 Task: Look for space in Dome, Ghana from 2nd June, 2023 to 15th June, 2023 for 2 adults and 1 pet in price range Rs.10000 to Rs.15000. Place can be entire place with 1  bedroom having 1 bed and 1 bathroom. Property type can be house, flat, guest house, hotel. Booking option can be shelf check-in. Required host language is English.
Action: Mouse moved to (511, 63)
Screenshot: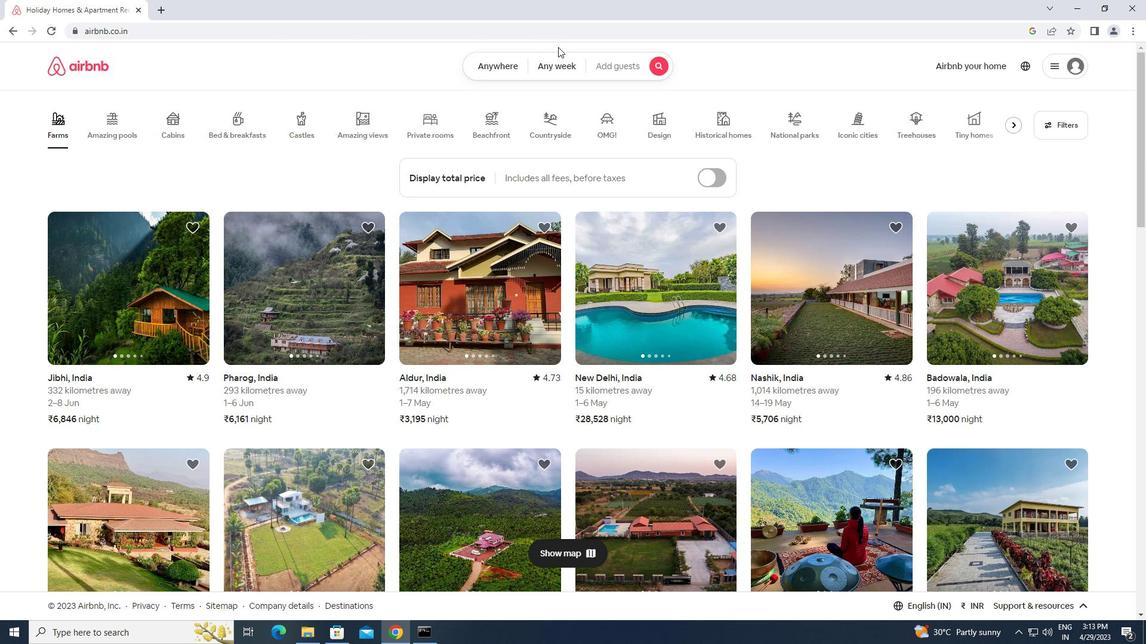 
Action: Mouse pressed left at (511, 63)
Screenshot: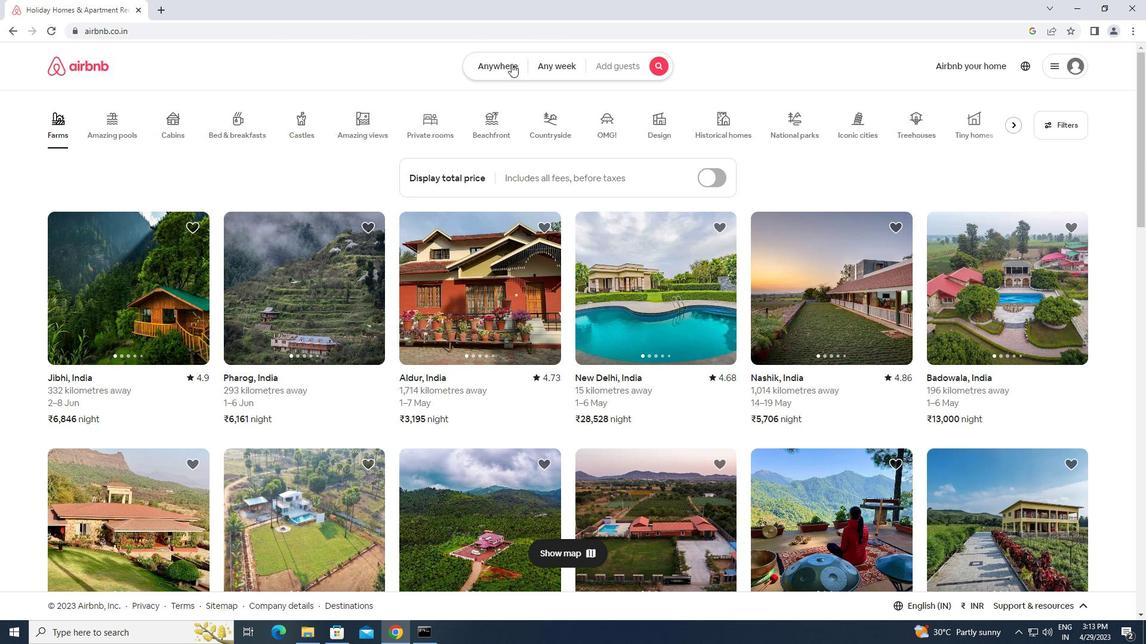 
Action: Mouse moved to (377, 105)
Screenshot: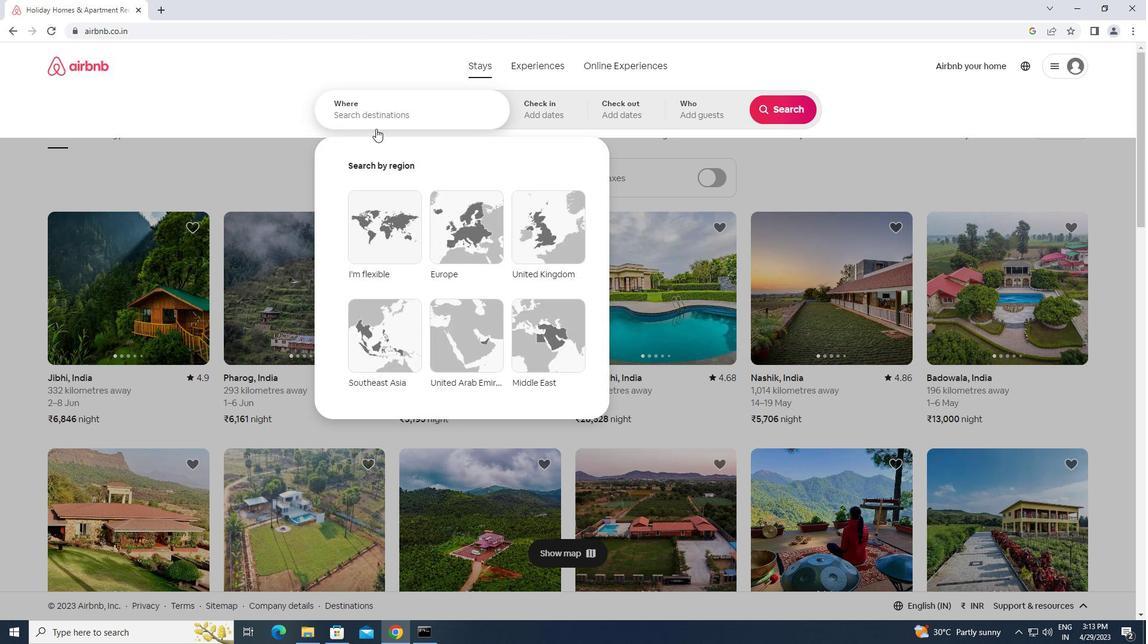 
Action: Mouse pressed left at (377, 105)
Screenshot: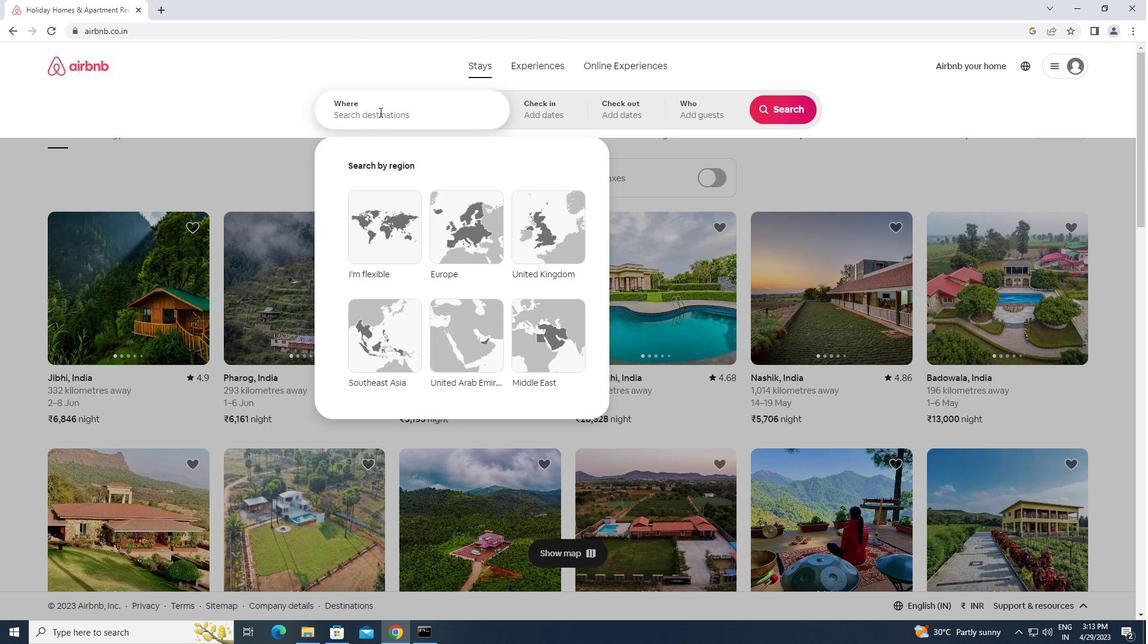 
Action: Key pressed d<Key.caps_lock>ome,<Key.space><Key.caps_lock>g<Key.caps_lock>hana
Screenshot: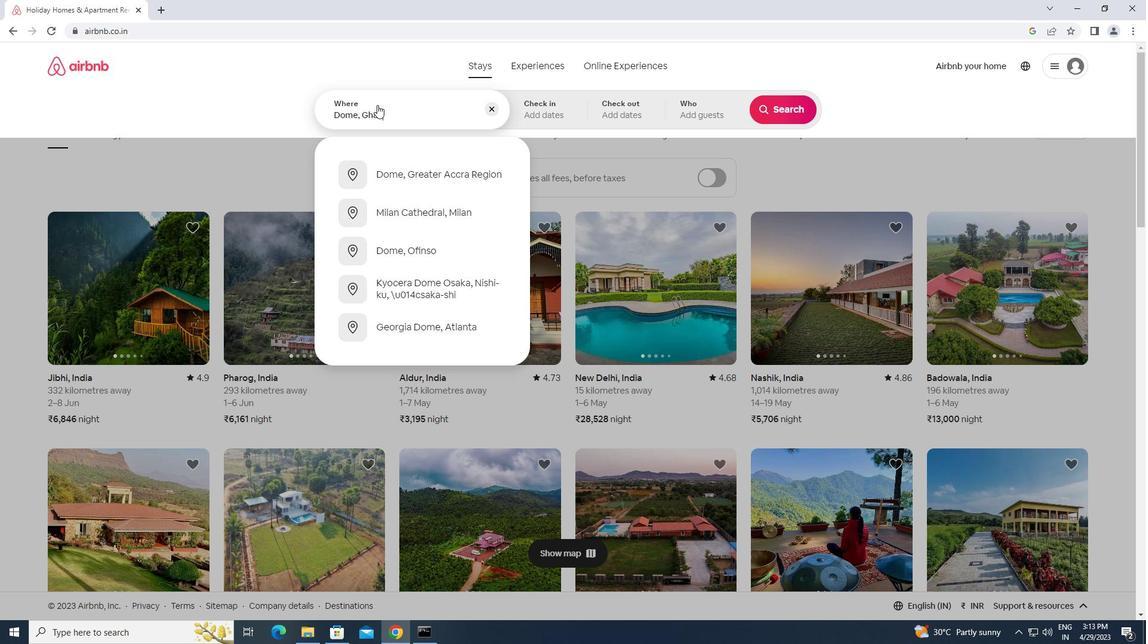 
Action: Mouse moved to (725, 101)
Screenshot: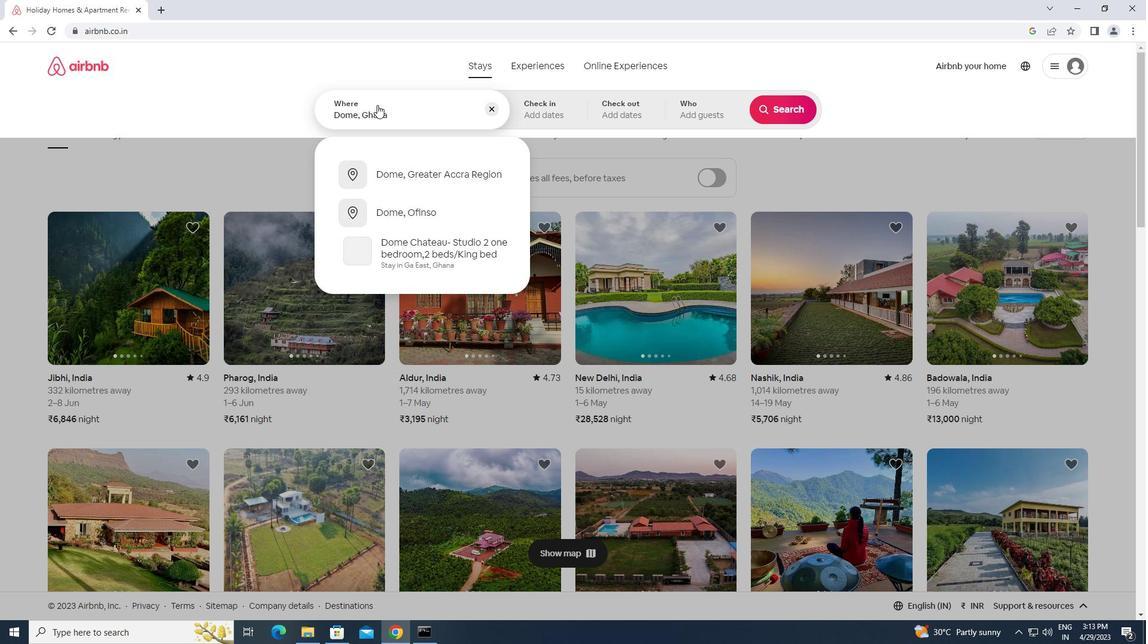 
Action: Key pressed <Key.enter>
Screenshot: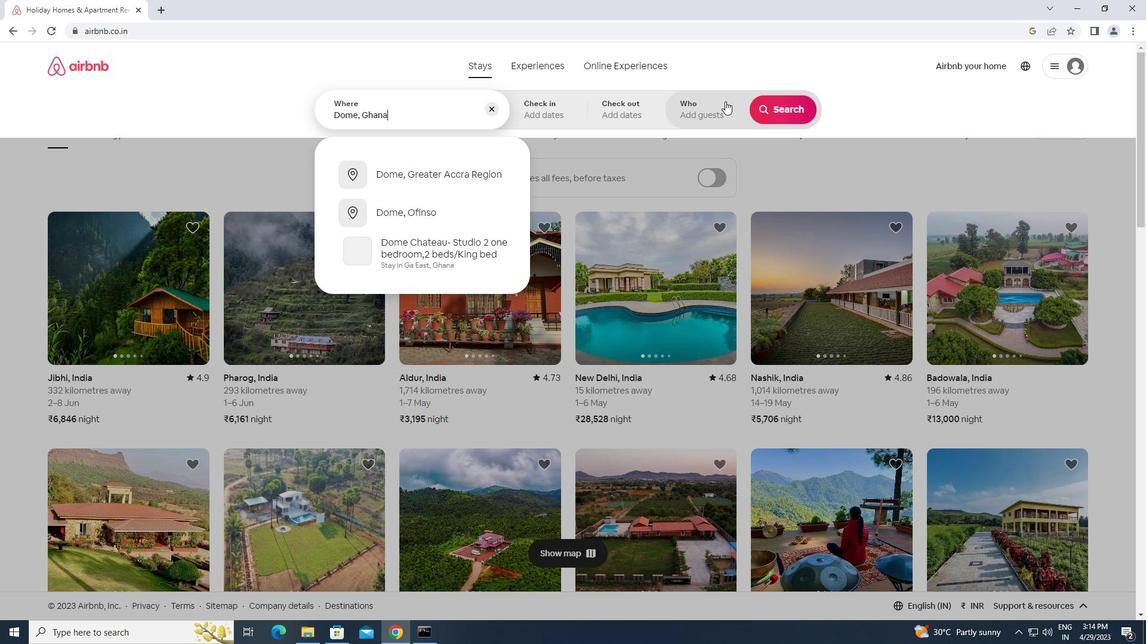 
Action: Mouse moved to (778, 210)
Screenshot: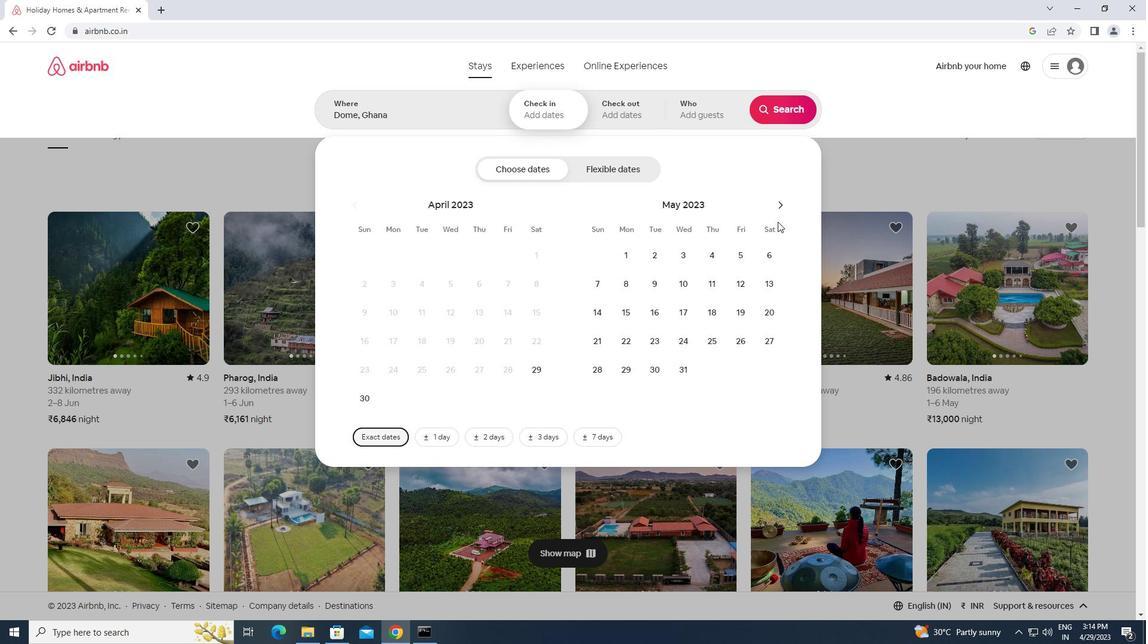 
Action: Mouse pressed left at (778, 210)
Screenshot: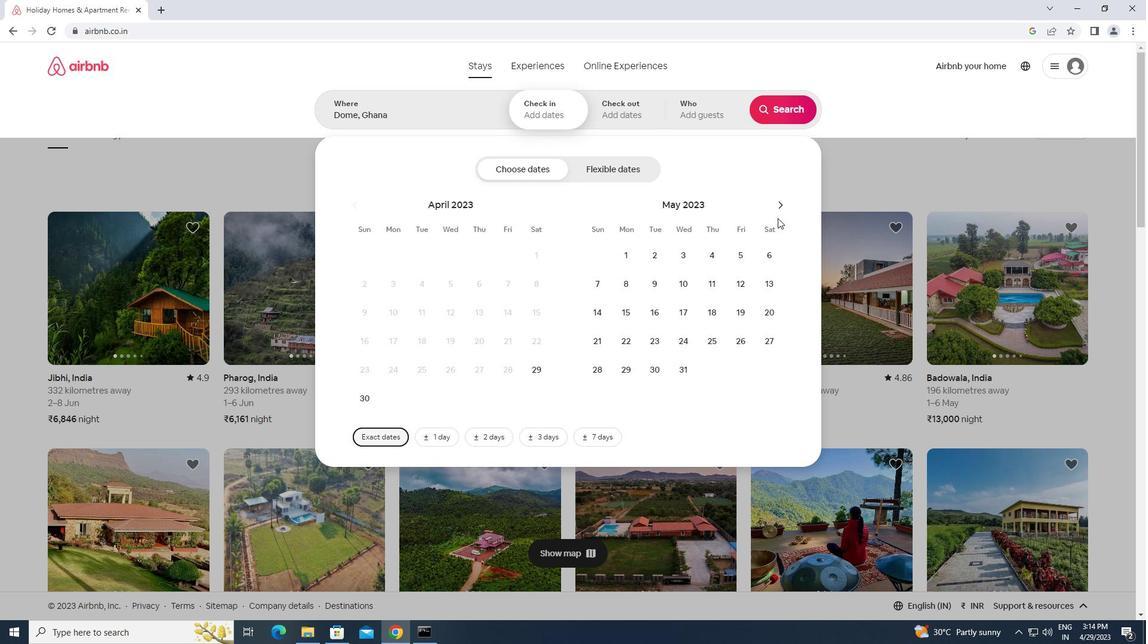 
Action: Mouse moved to (737, 258)
Screenshot: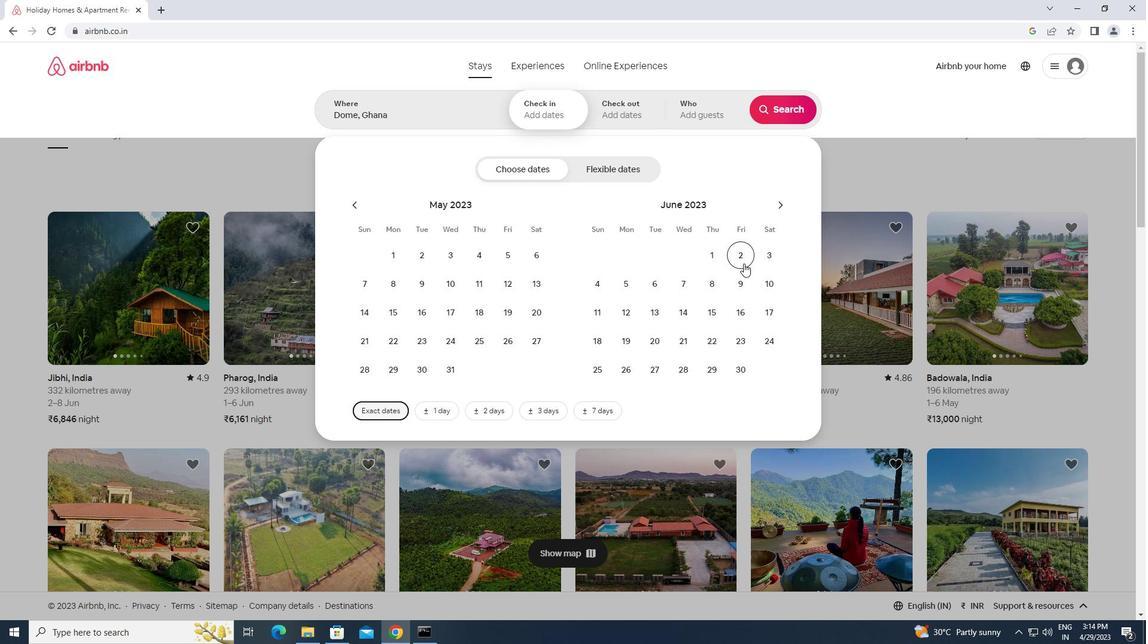 
Action: Mouse pressed left at (737, 258)
Screenshot: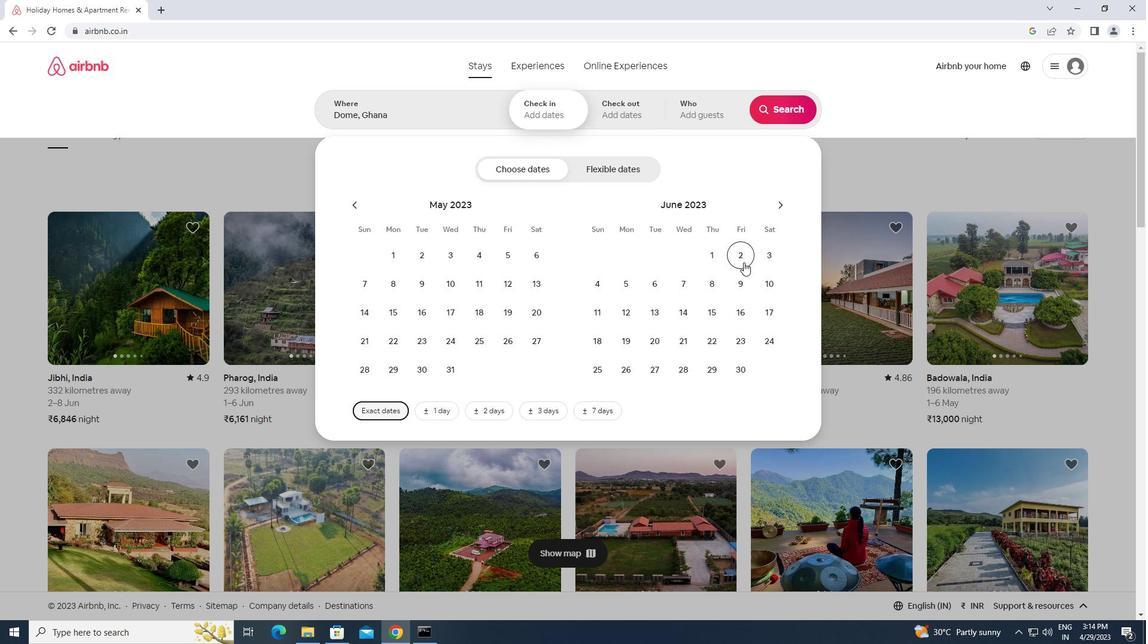 
Action: Mouse moved to (707, 308)
Screenshot: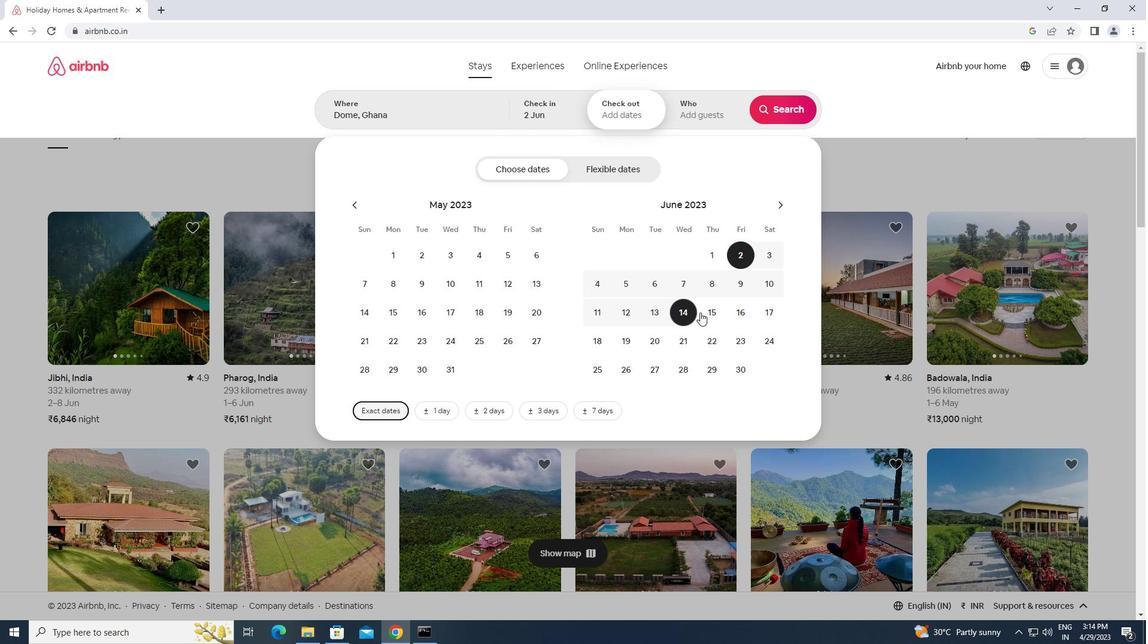 
Action: Mouse pressed left at (707, 308)
Screenshot: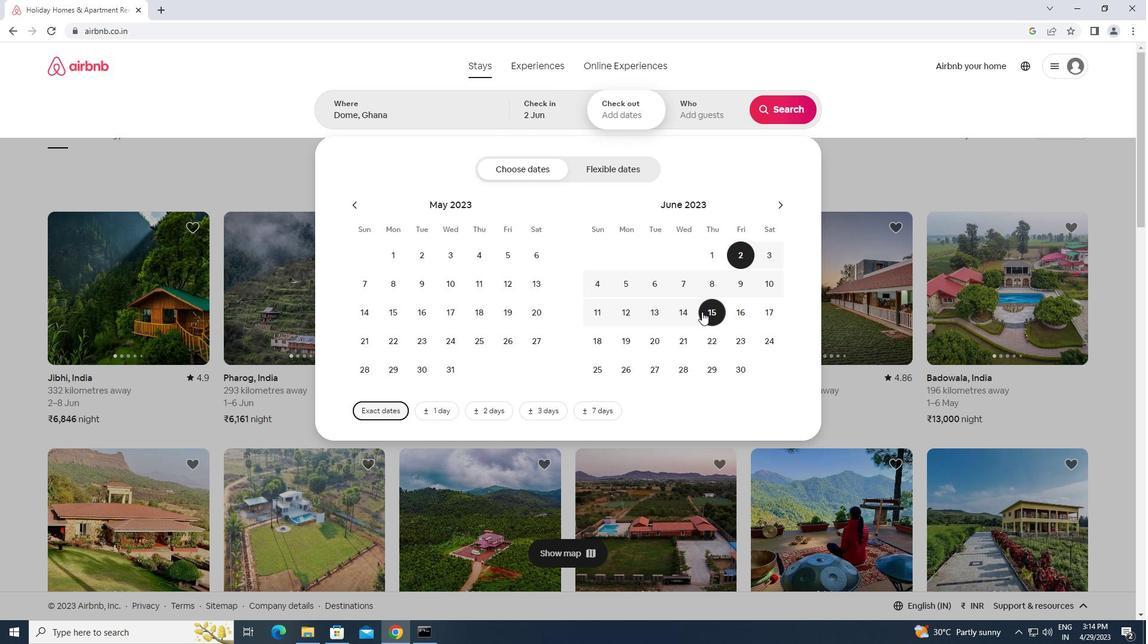 
Action: Mouse moved to (707, 111)
Screenshot: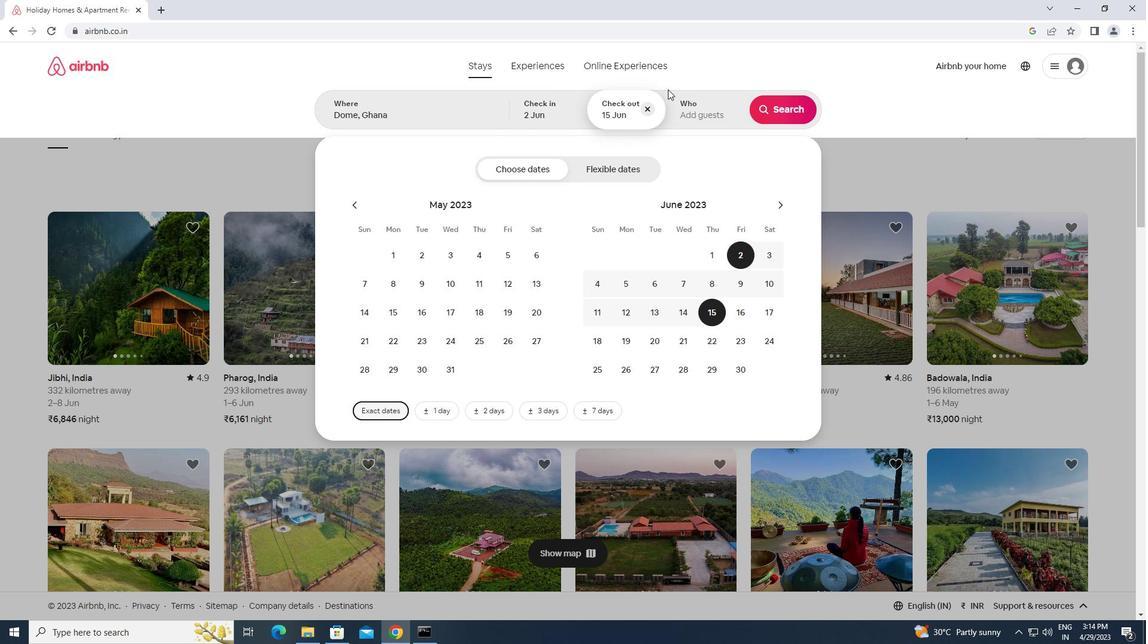 
Action: Mouse pressed left at (707, 111)
Screenshot: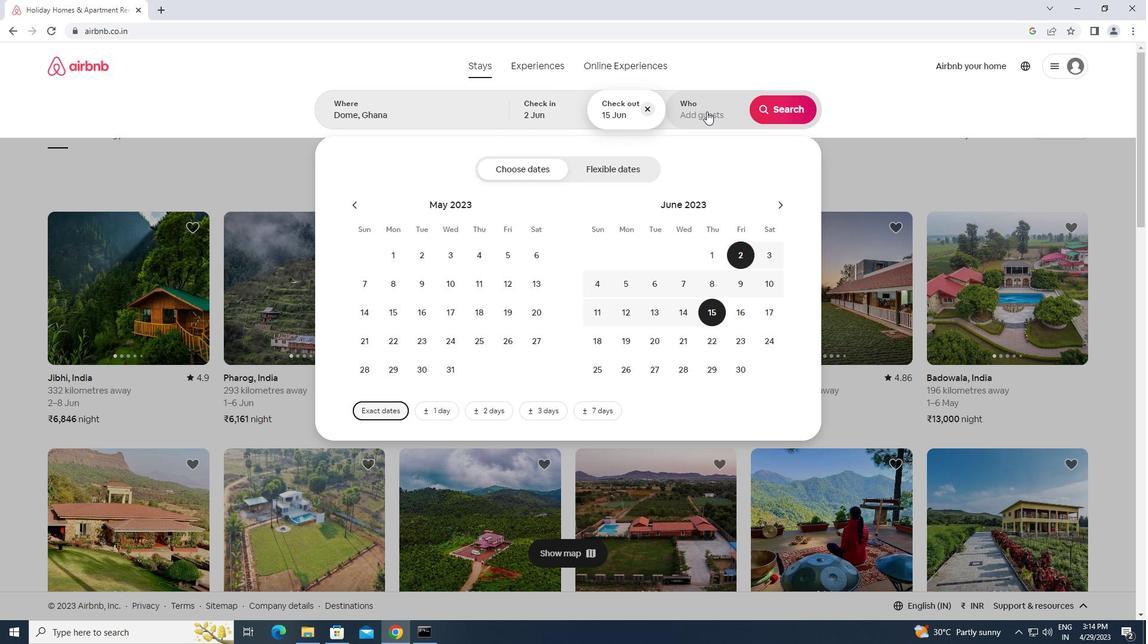 
Action: Mouse moved to (791, 179)
Screenshot: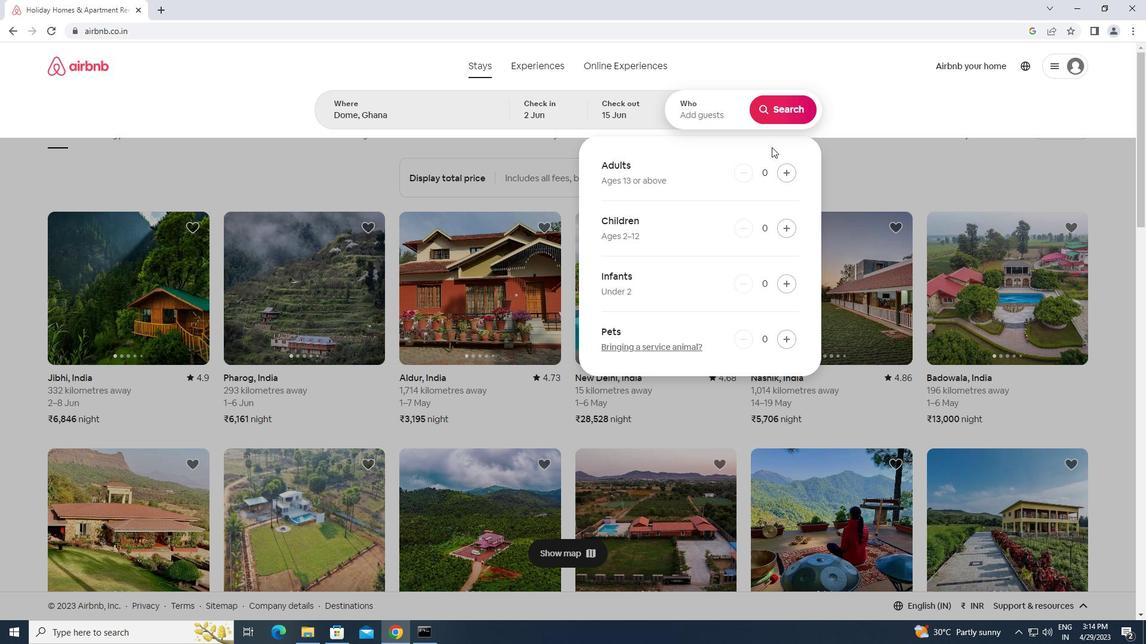
Action: Mouse pressed left at (791, 179)
Screenshot: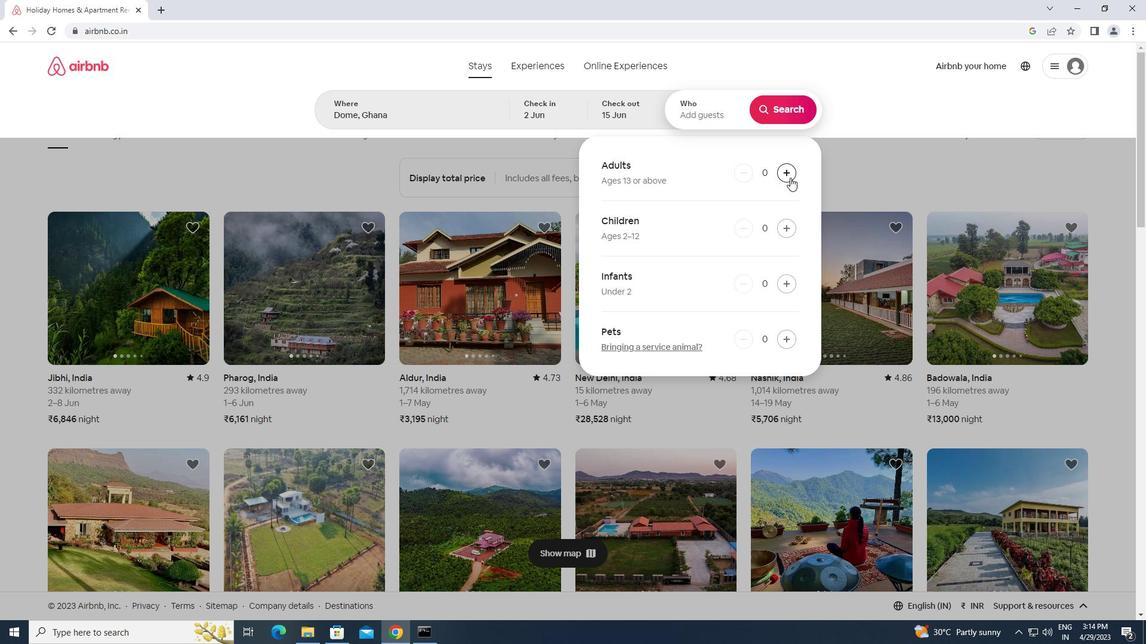 
Action: Mouse moved to (791, 178)
Screenshot: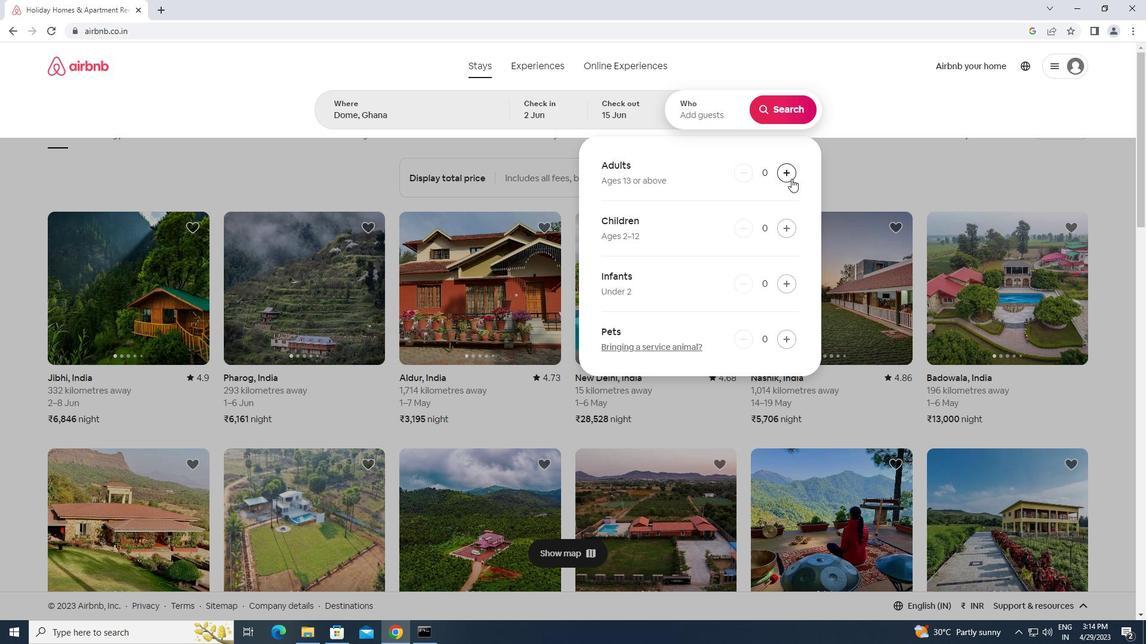 
Action: Mouse pressed left at (791, 178)
Screenshot: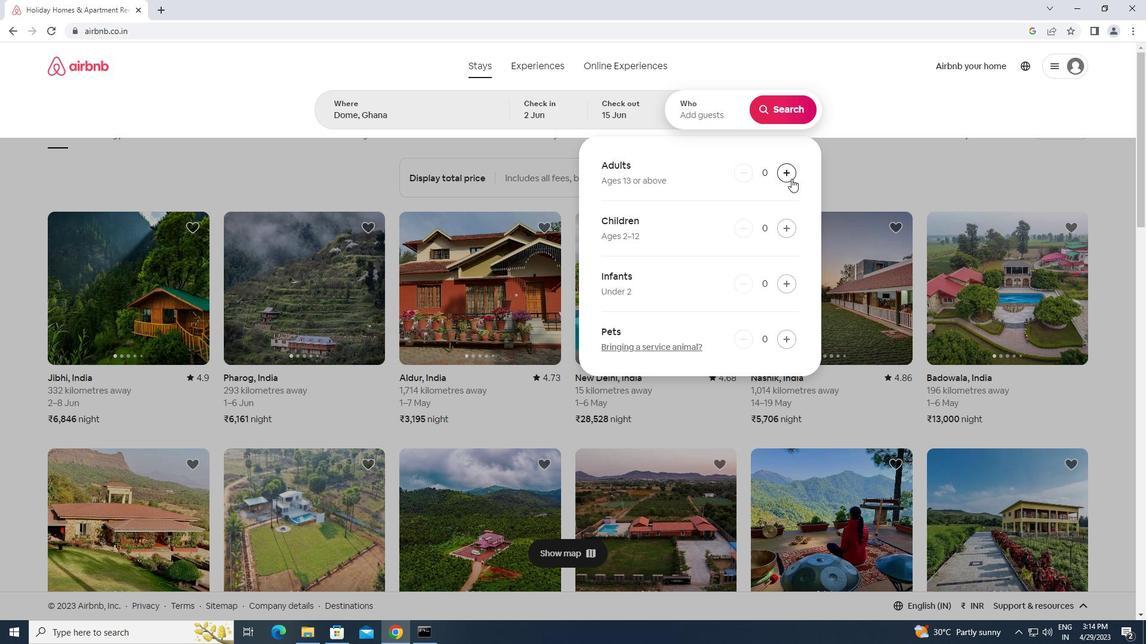 
Action: Mouse moved to (774, 118)
Screenshot: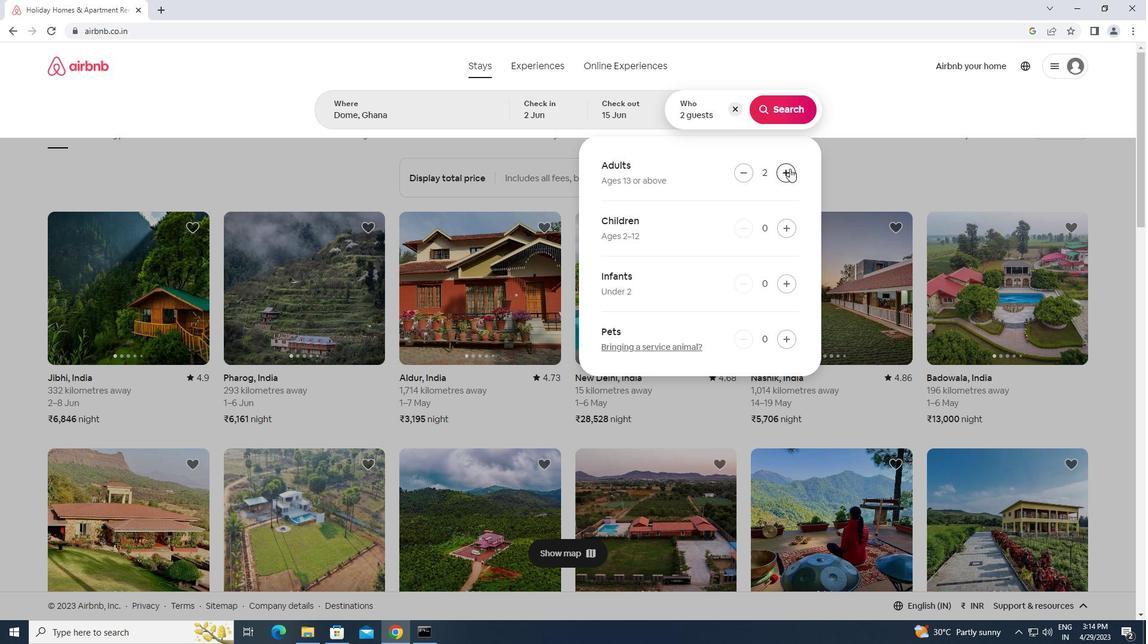
Action: Mouse pressed left at (774, 118)
Screenshot: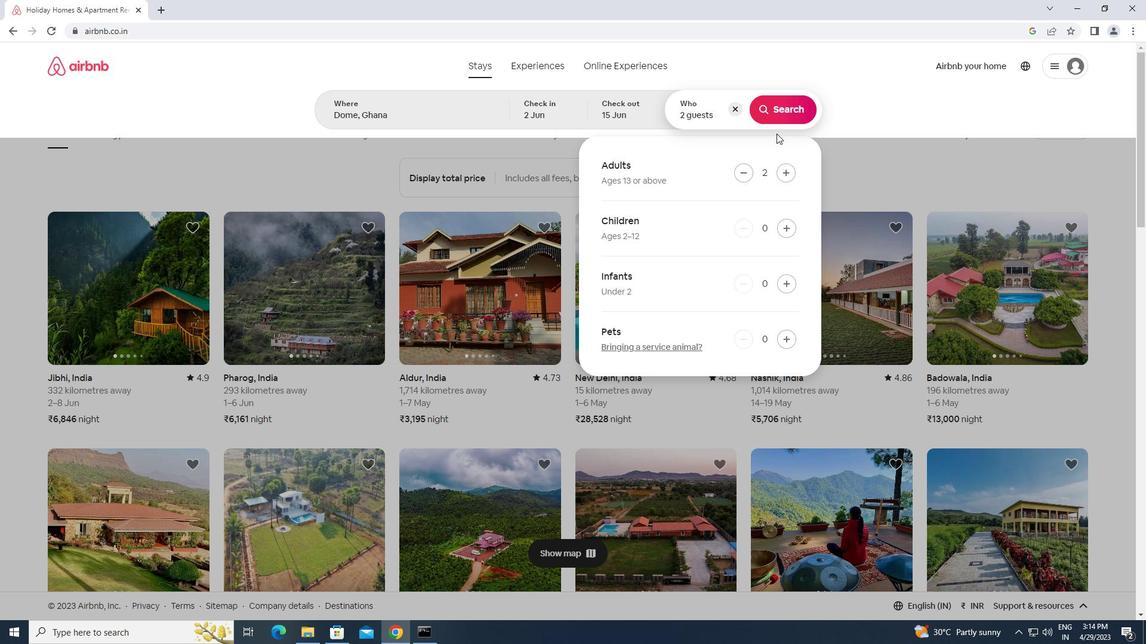 
Action: Mouse moved to (1096, 111)
Screenshot: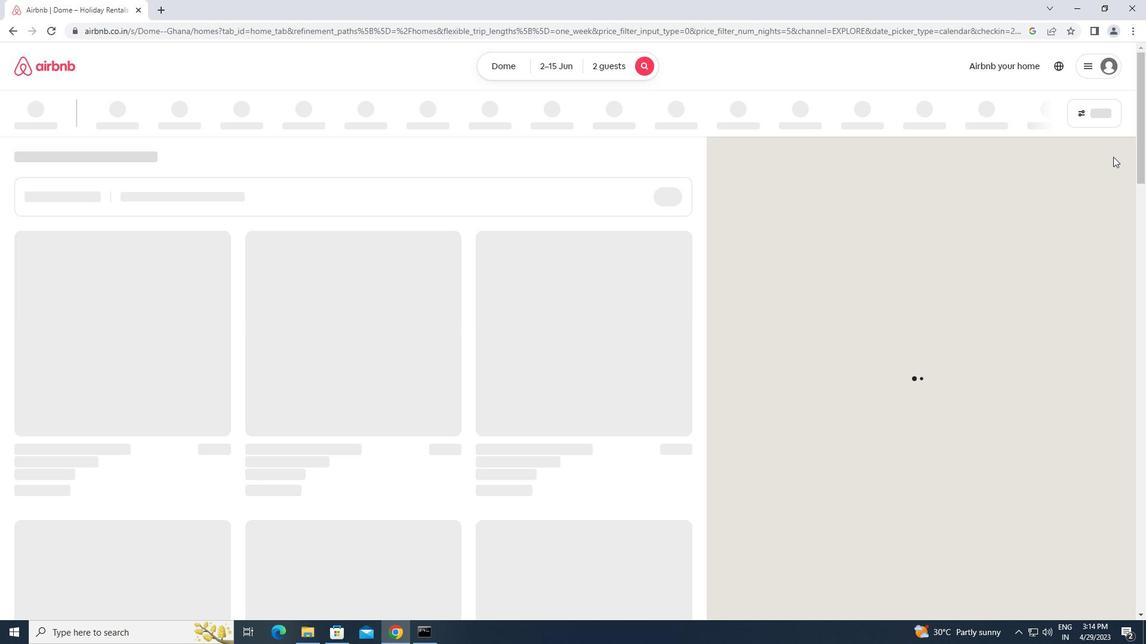 
Action: Mouse pressed left at (1096, 111)
Screenshot: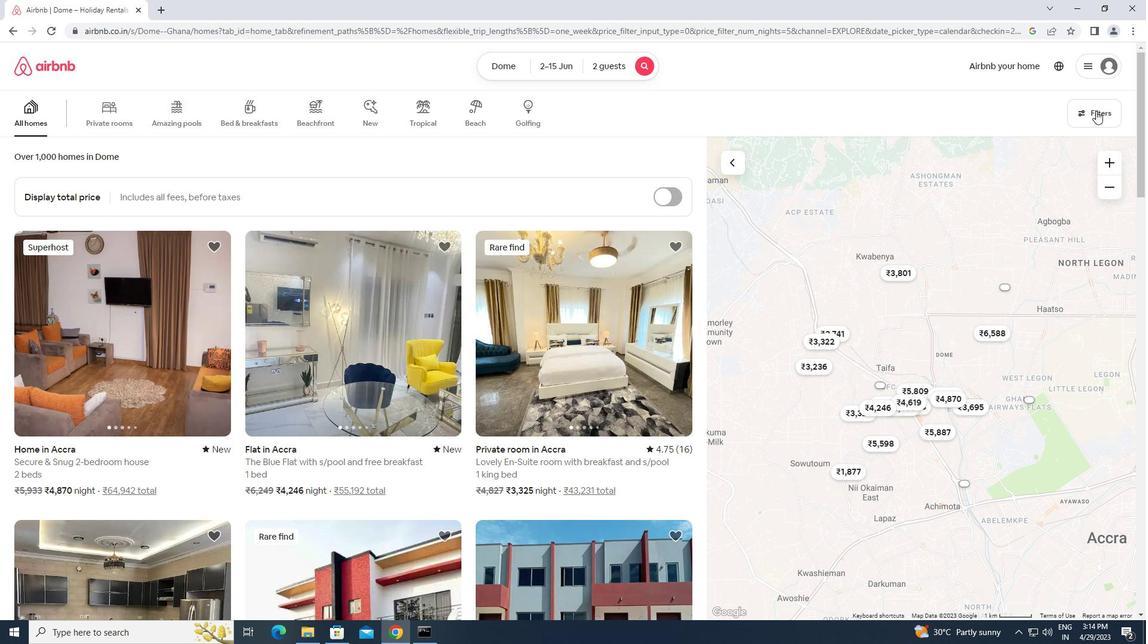 
Action: Mouse moved to (431, 259)
Screenshot: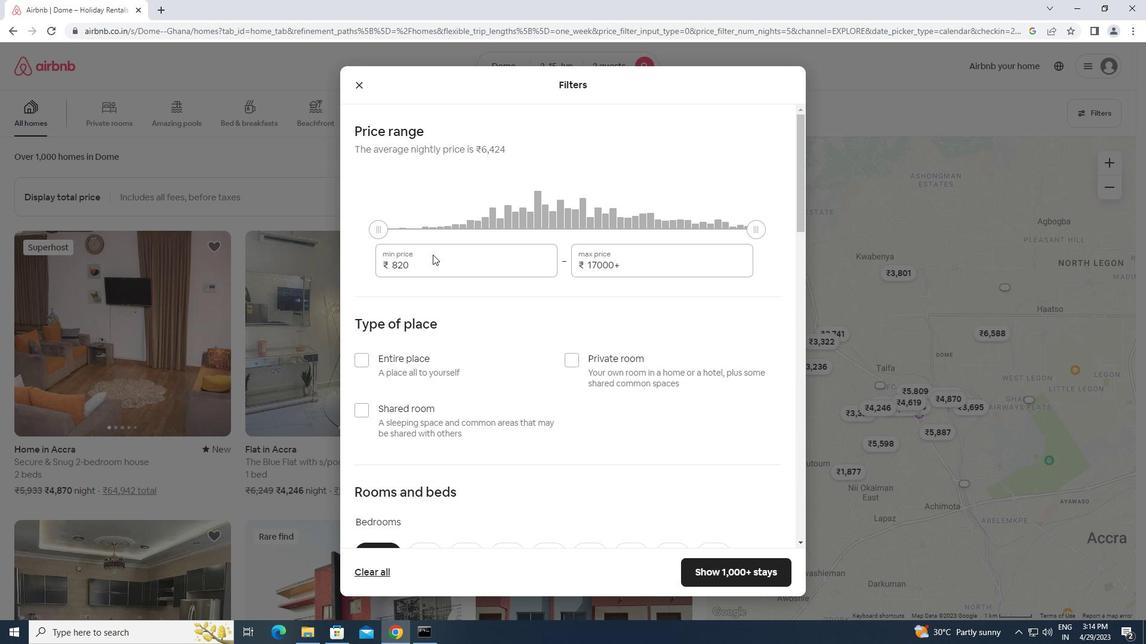 
Action: Mouse pressed left at (431, 259)
Screenshot: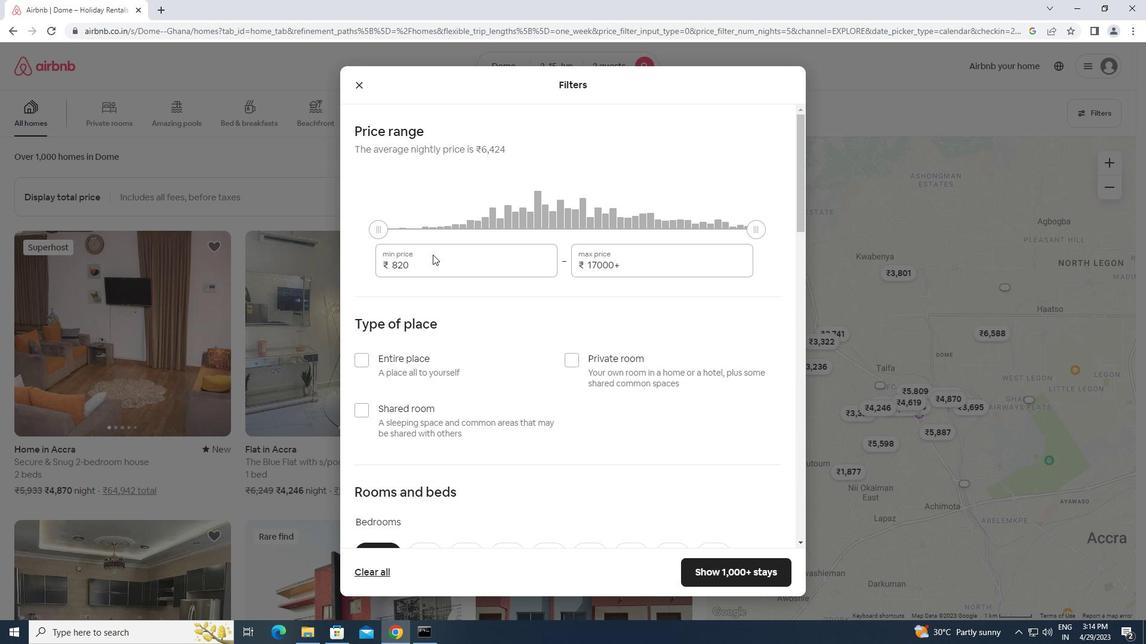 
Action: Mouse moved to (424, 264)
Screenshot: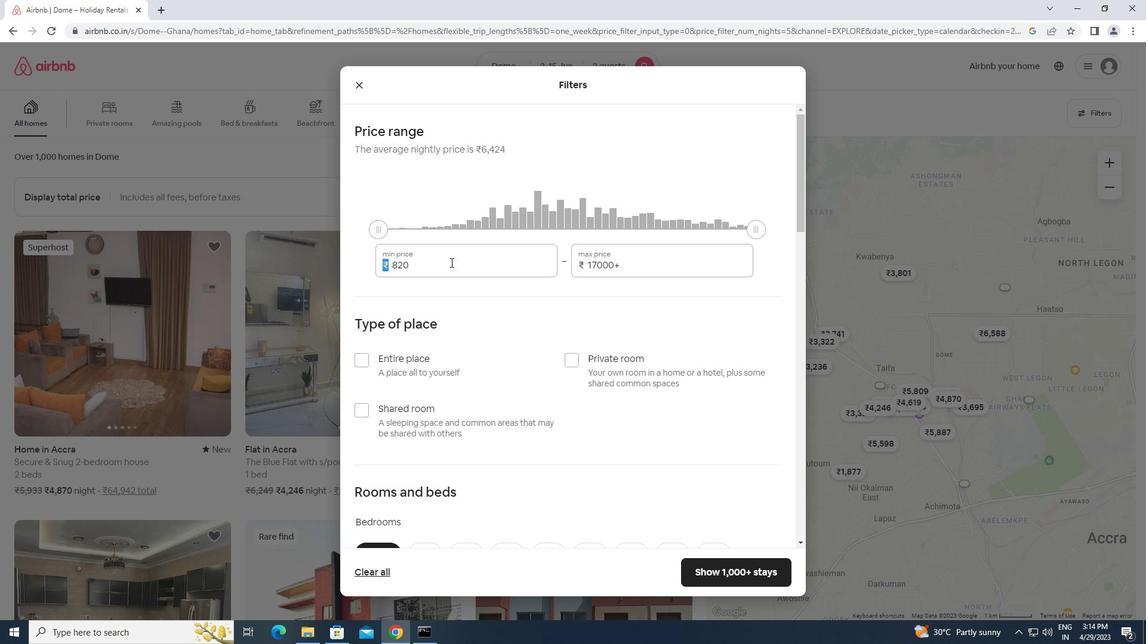 
Action: Mouse pressed left at (424, 264)
Screenshot: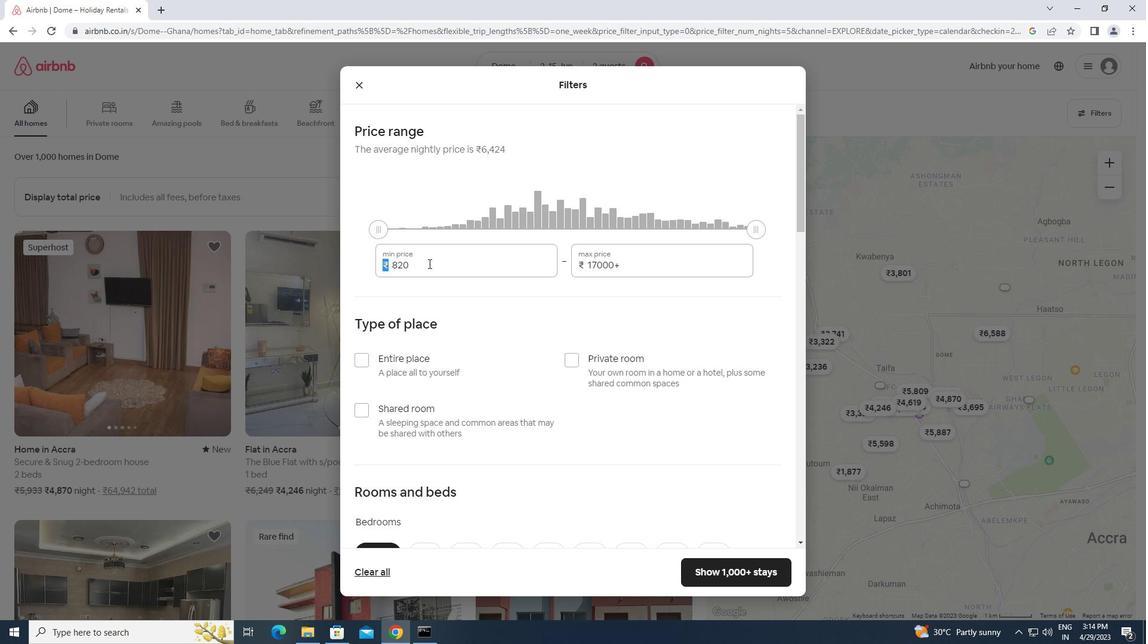 
Action: Mouse moved to (374, 272)
Screenshot: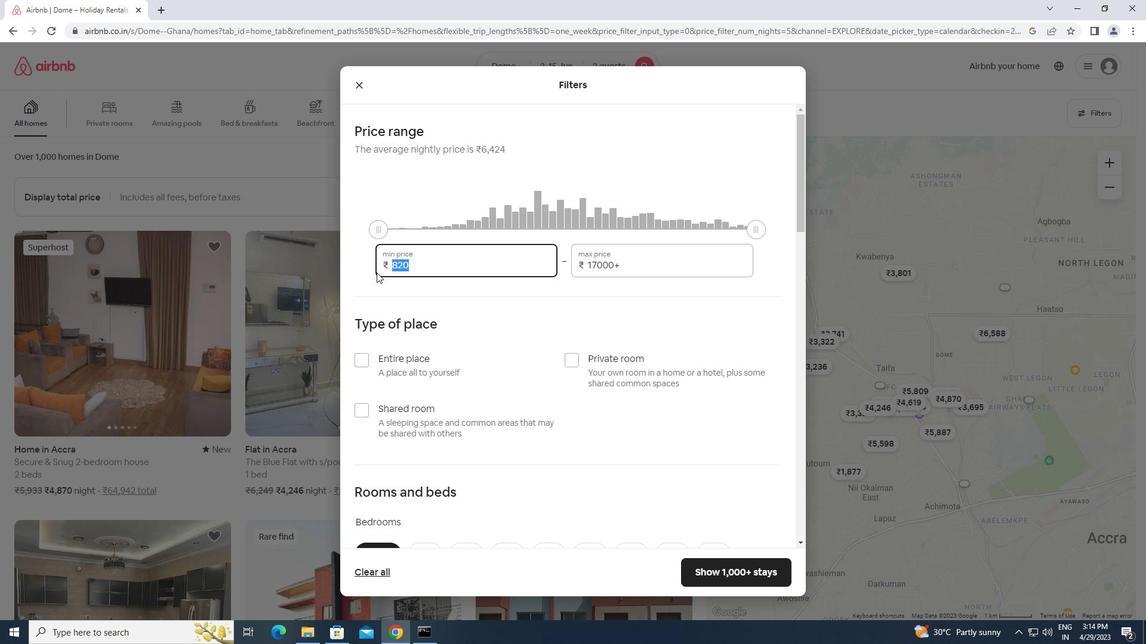 
Action: Key pressed 10000<Key.tab><Key.backspace><Key.backspace><Key.backspace><Key.backspace><Key.backspace><Key.backspace><Key.backspace><Key.backspace><Key.backspace><Key.backspace><Key.backspace><Key.backspace><Key.backspace><Key.backspace><Key.backspace><Key.backspace><Key.backspace><Key.backspace><Key.backspace><Key.backspace><Key.backspace><Key.backspace><Key.backspace><Key.backspace><Key.backspace><Key.backspace><Key.backspace><Key.backspace><Key.backspace><Key.backspace><Key.backspace><Key.backspace><Key.backspace>15000
Screenshot: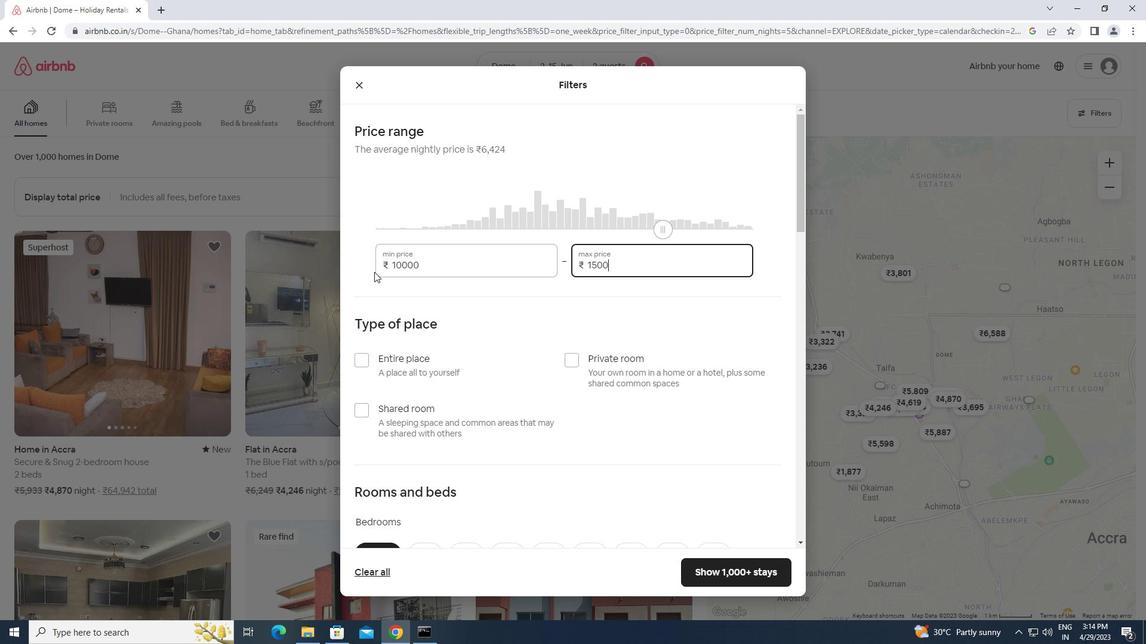 
Action: Mouse moved to (361, 360)
Screenshot: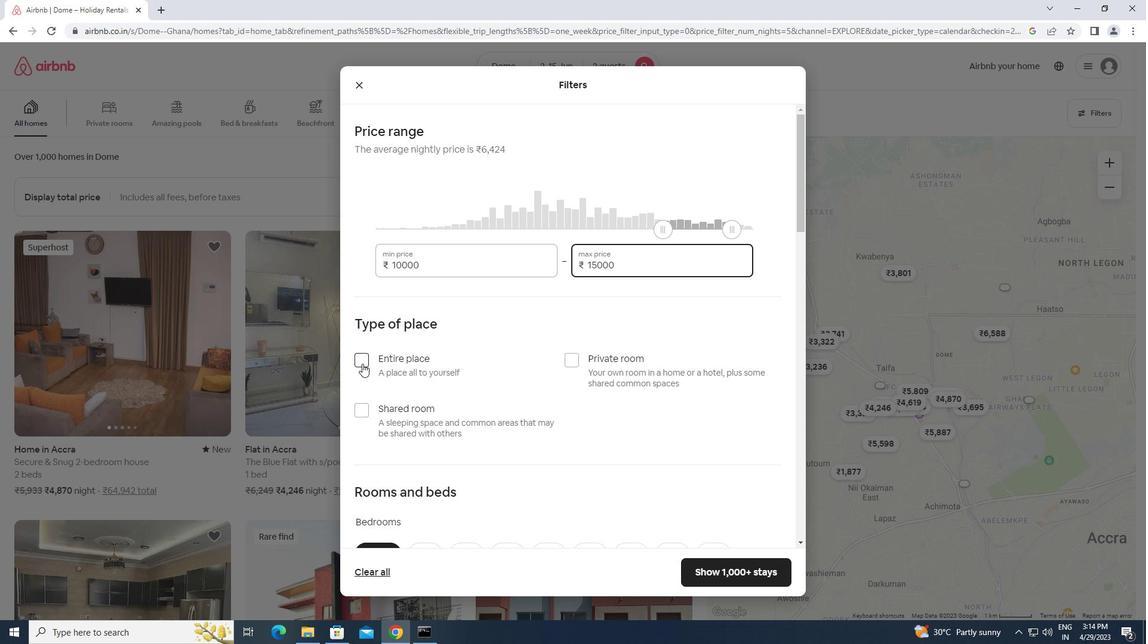 
Action: Mouse pressed left at (361, 360)
Screenshot: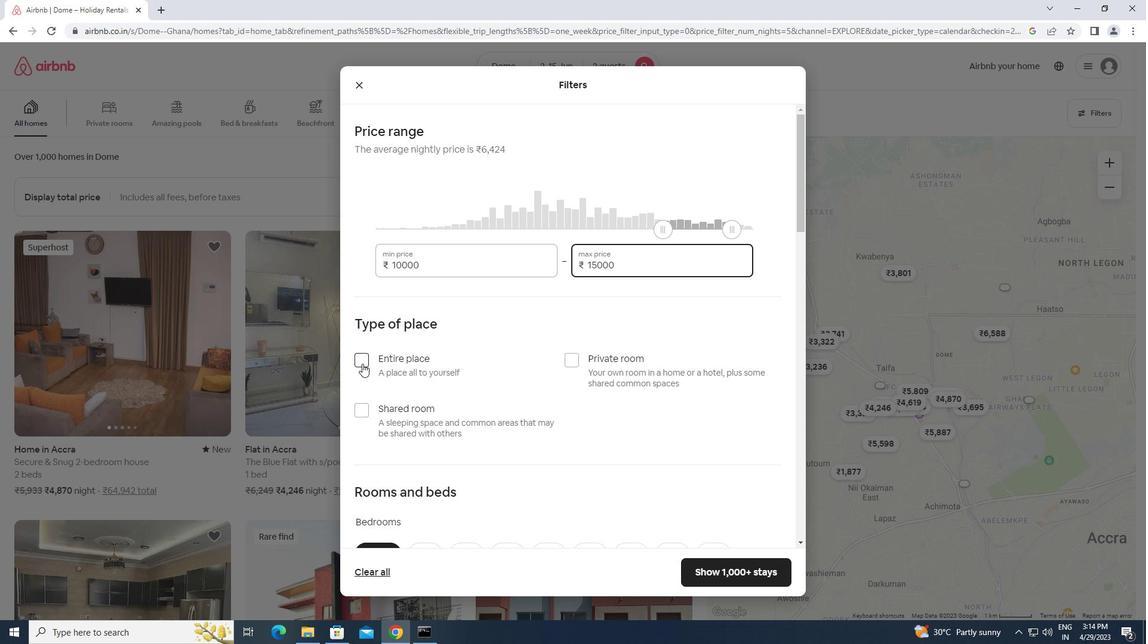 
Action: Mouse moved to (413, 374)
Screenshot: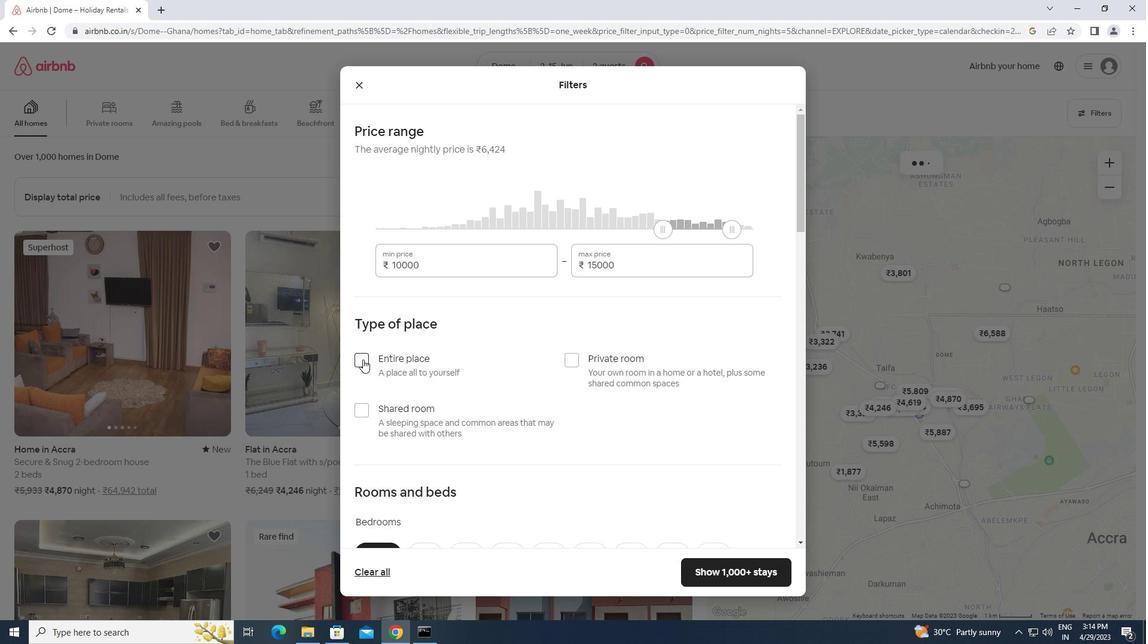 
Action: Mouse scrolled (413, 373) with delta (0, 0)
Screenshot: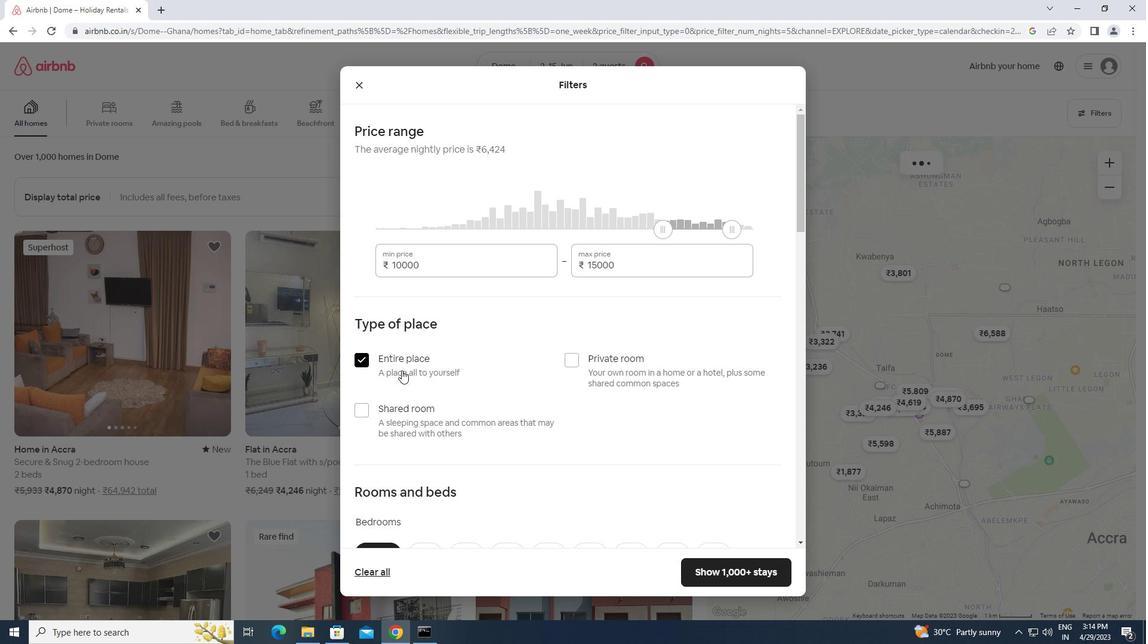 
Action: Mouse moved to (414, 374)
Screenshot: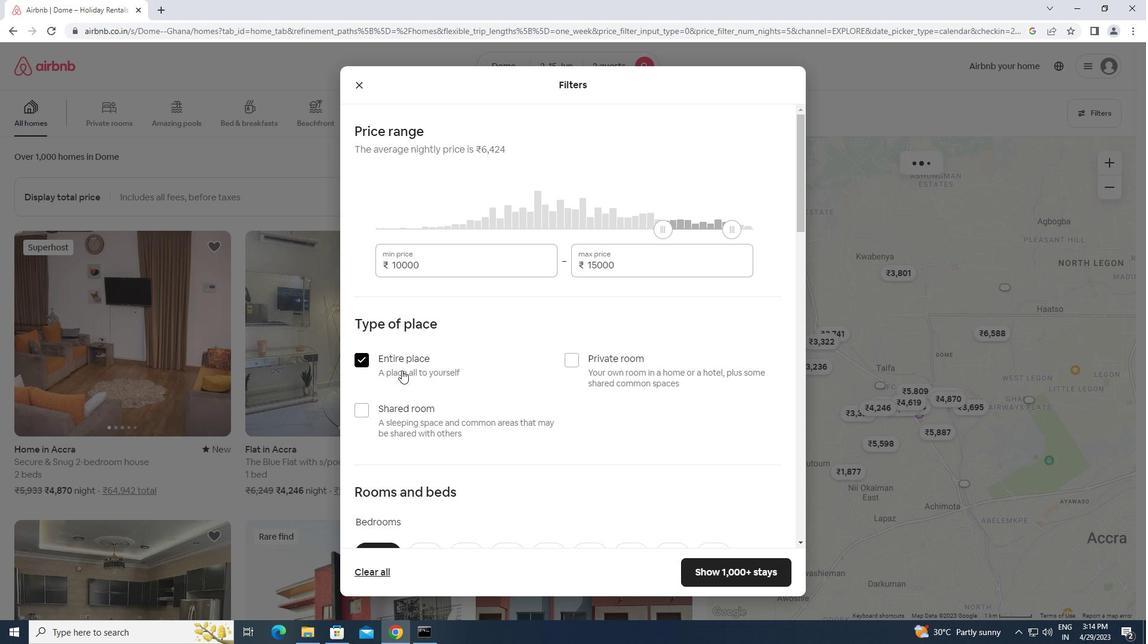 
Action: Mouse scrolled (414, 374) with delta (0, 0)
Screenshot: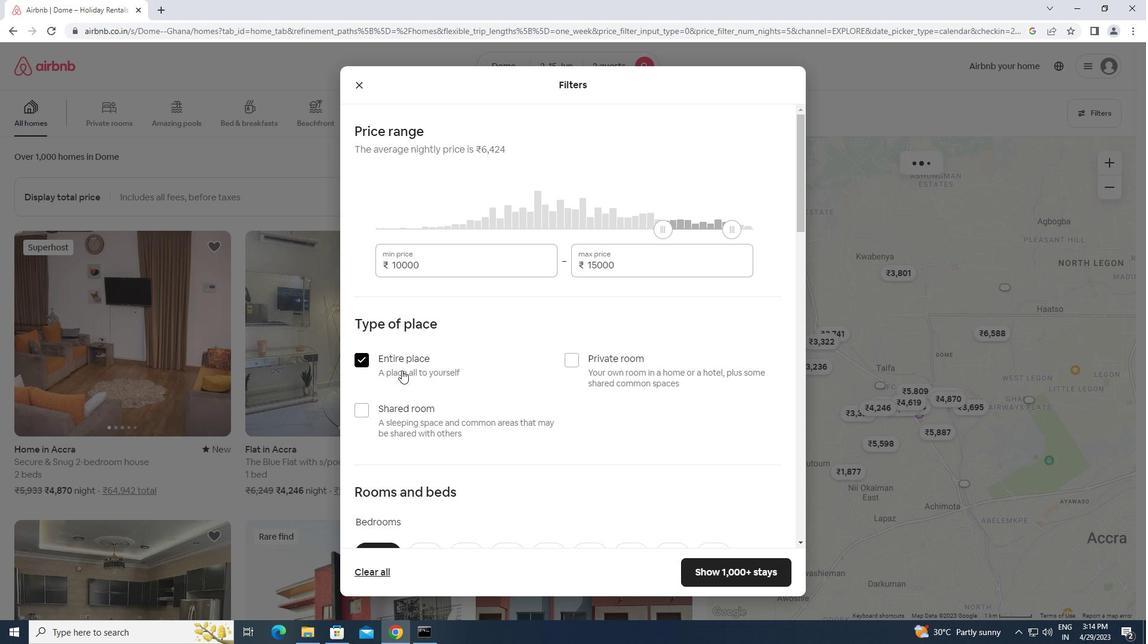 
Action: Mouse scrolled (414, 374) with delta (0, 0)
Screenshot: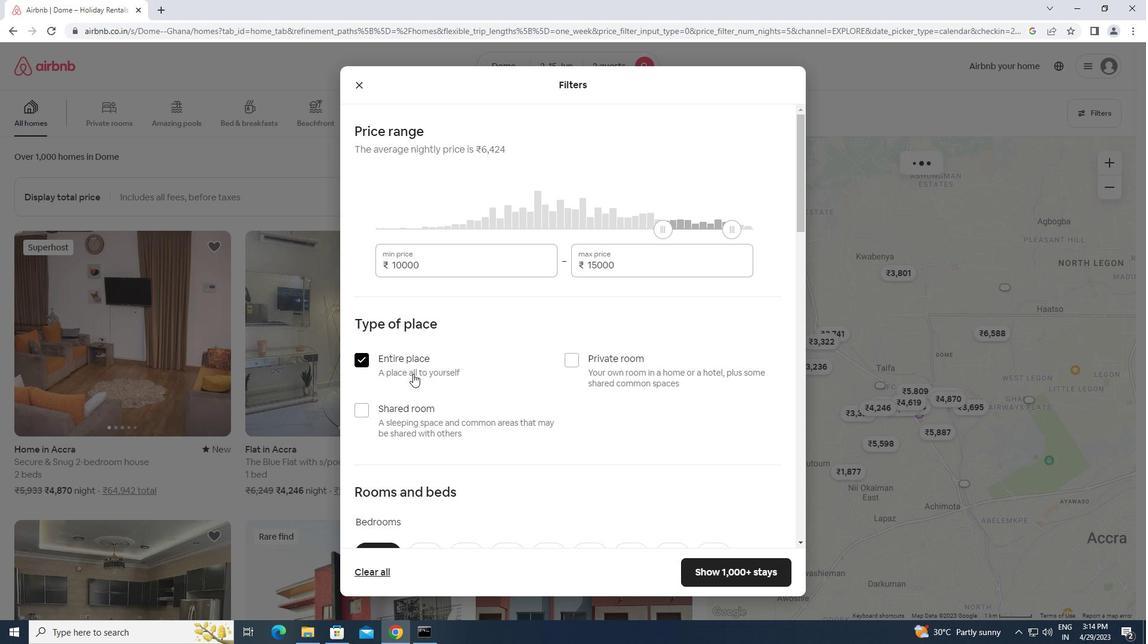 
Action: Mouse scrolled (414, 374) with delta (0, 0)
Screenshot: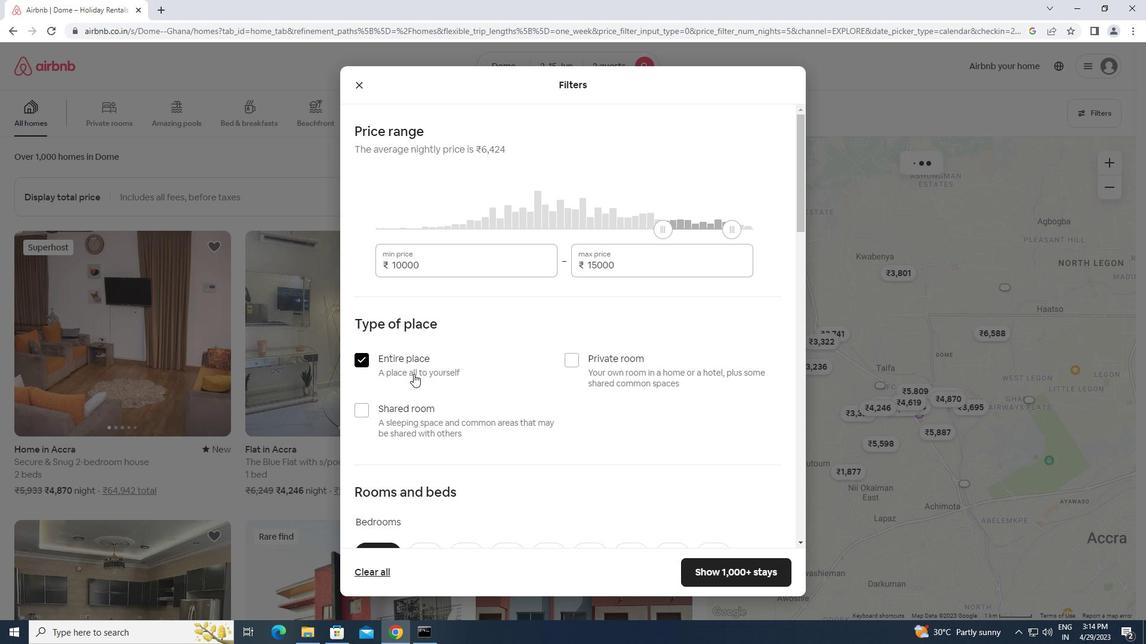 
Action: Mouse moved to (431, 302)
Screenshot: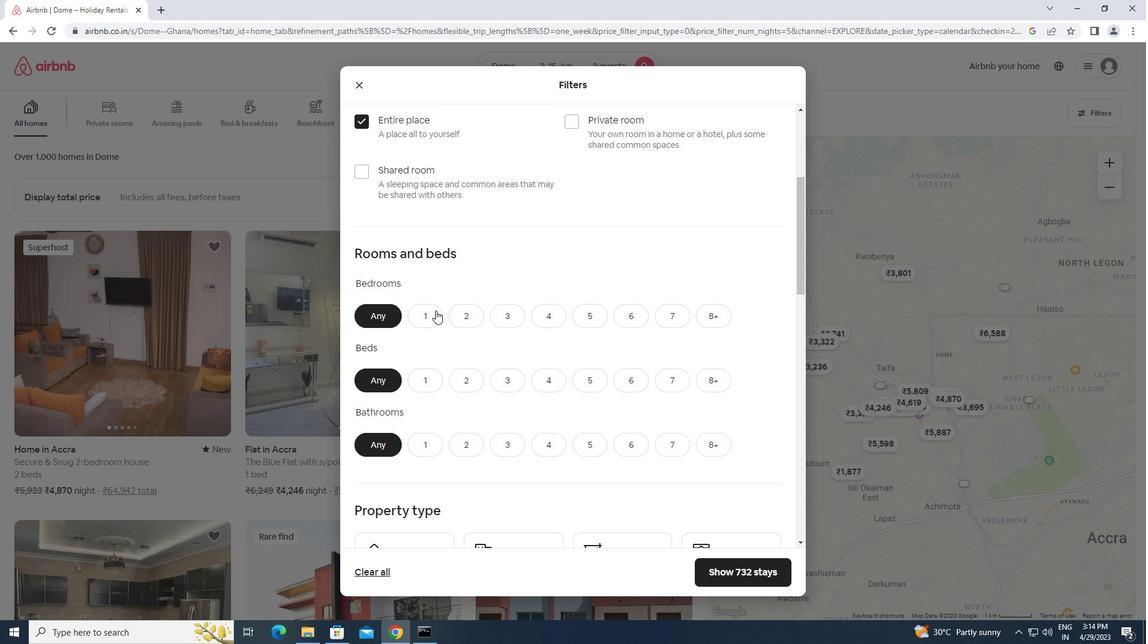 
Action: Mouse pressed left at (431, 302)
Screenshot: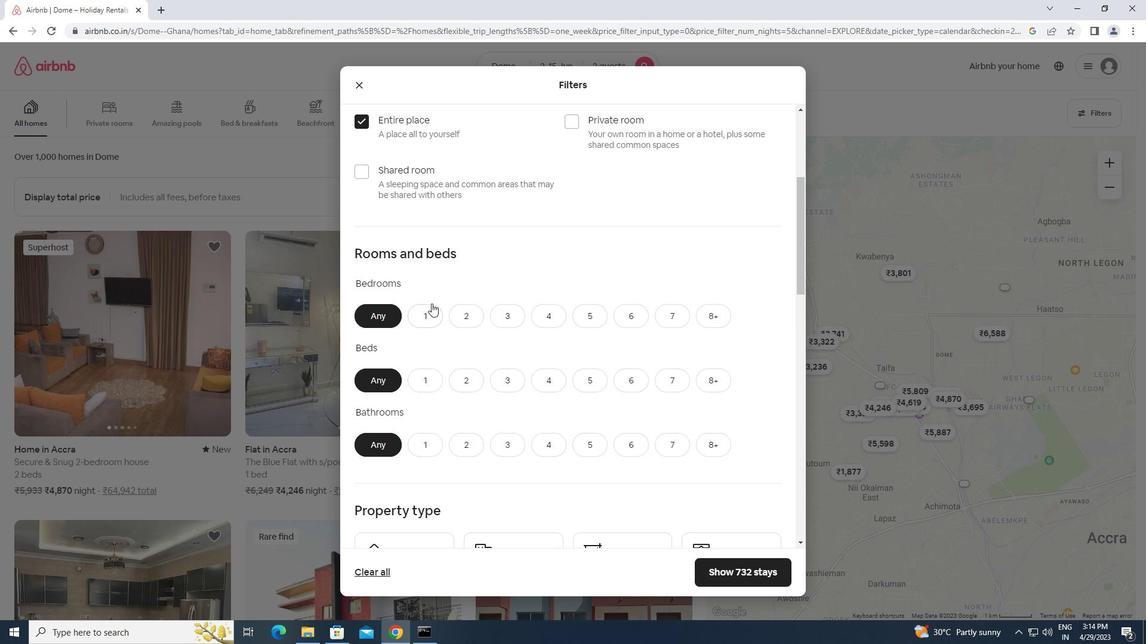 
Action: Mouse moved to (423, 315)
Screenshot: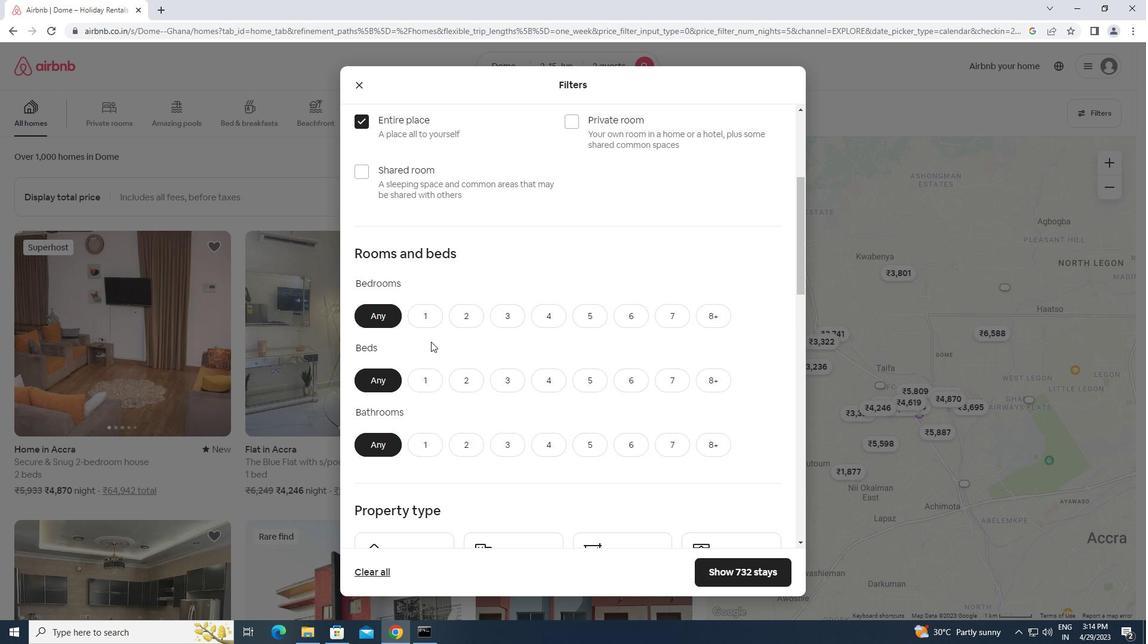 
Action: Mouse pressed left at (423, 315)
Screenshot: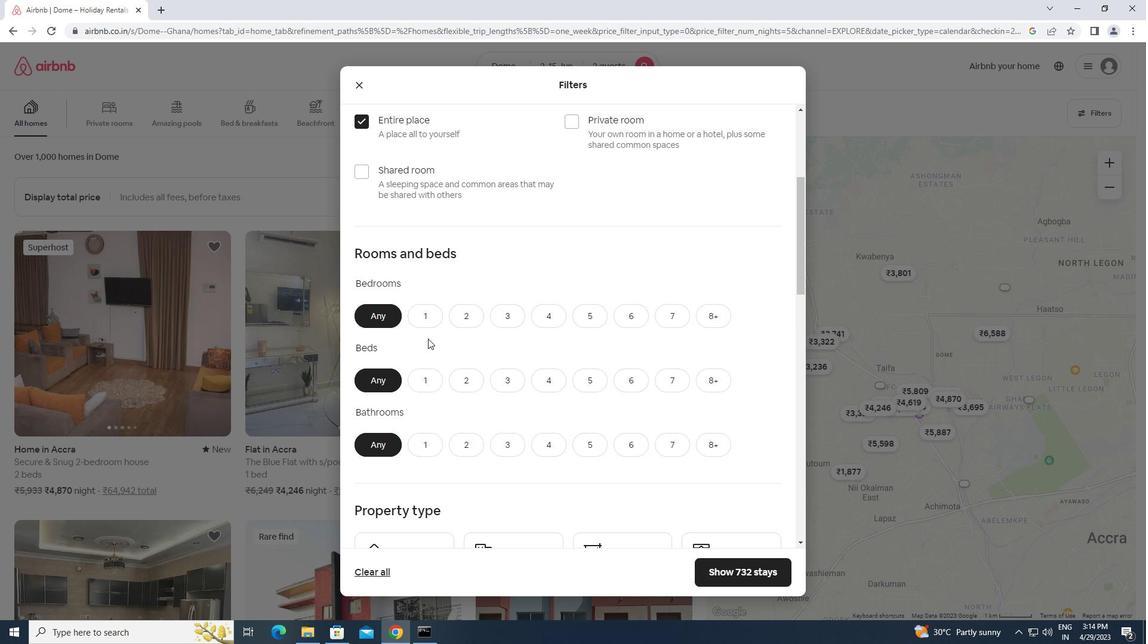 
Action: Mouse moved to (423, 383)
Screenshot: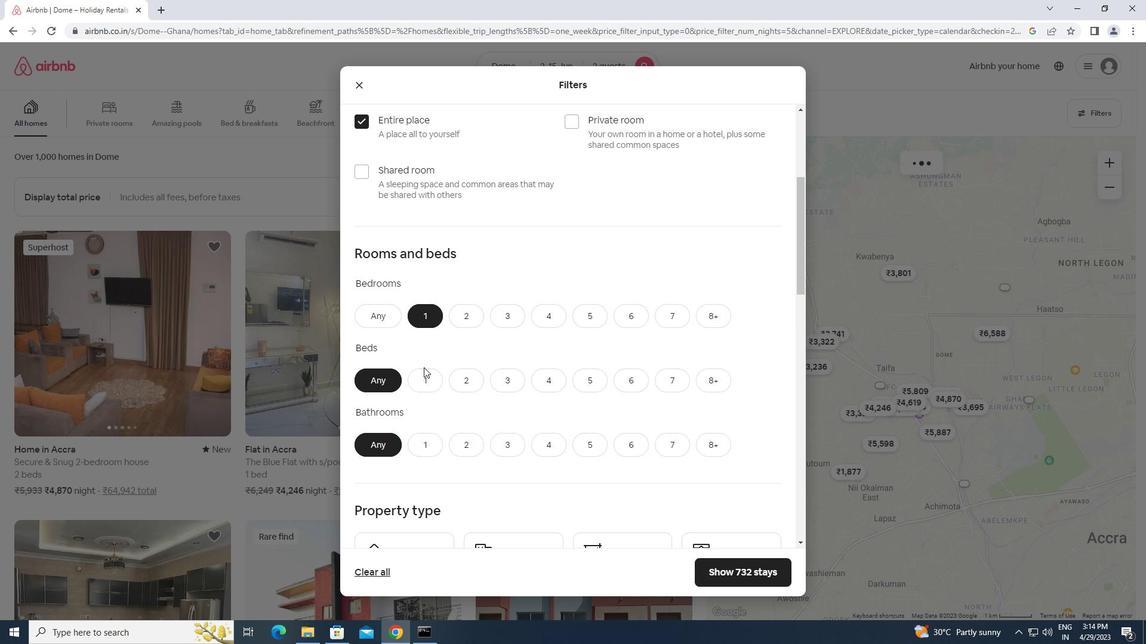 
Action: Mouse pressed left at (423, 383)
Screenshot: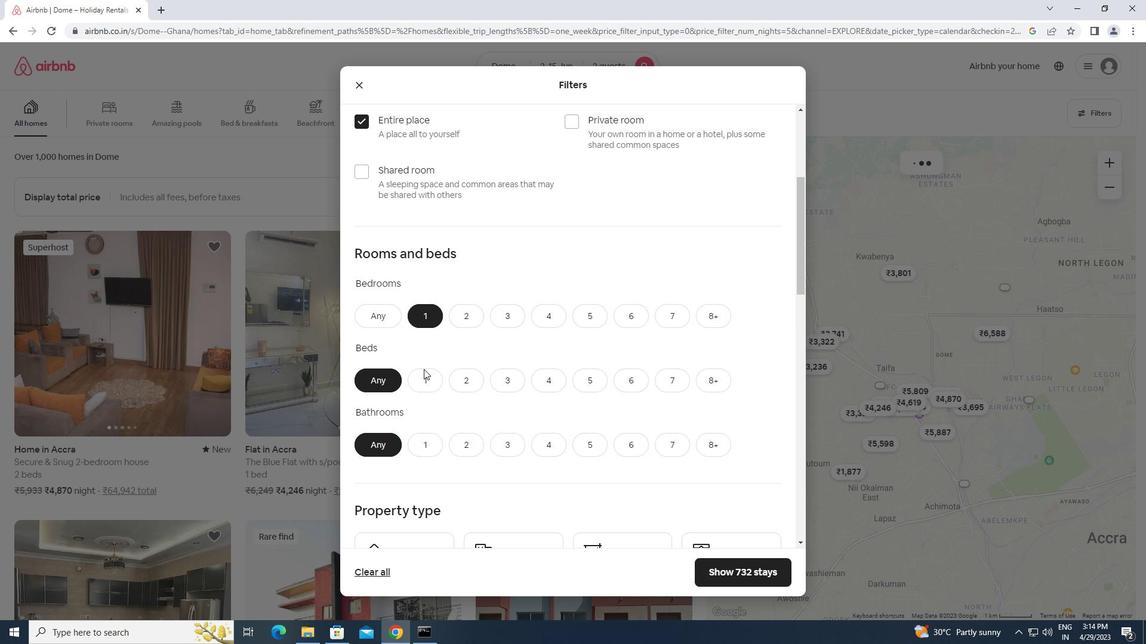 
Action: Mouse moved to (429, 438)
Screenshot: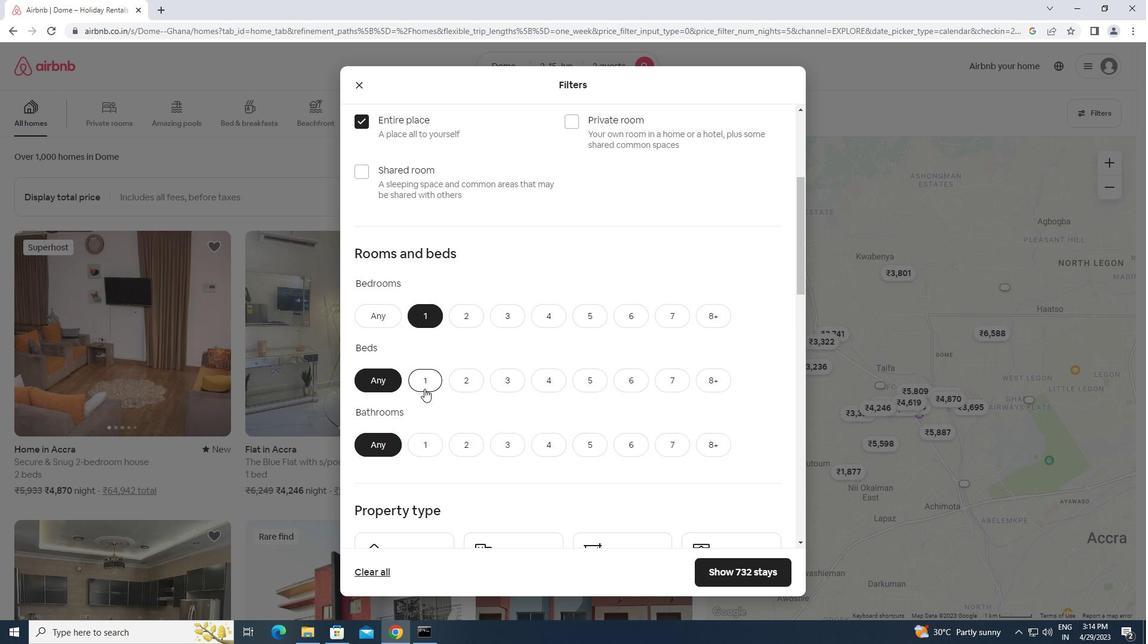 
Action: Mouse pressed left at (429, 438)
Screenshot: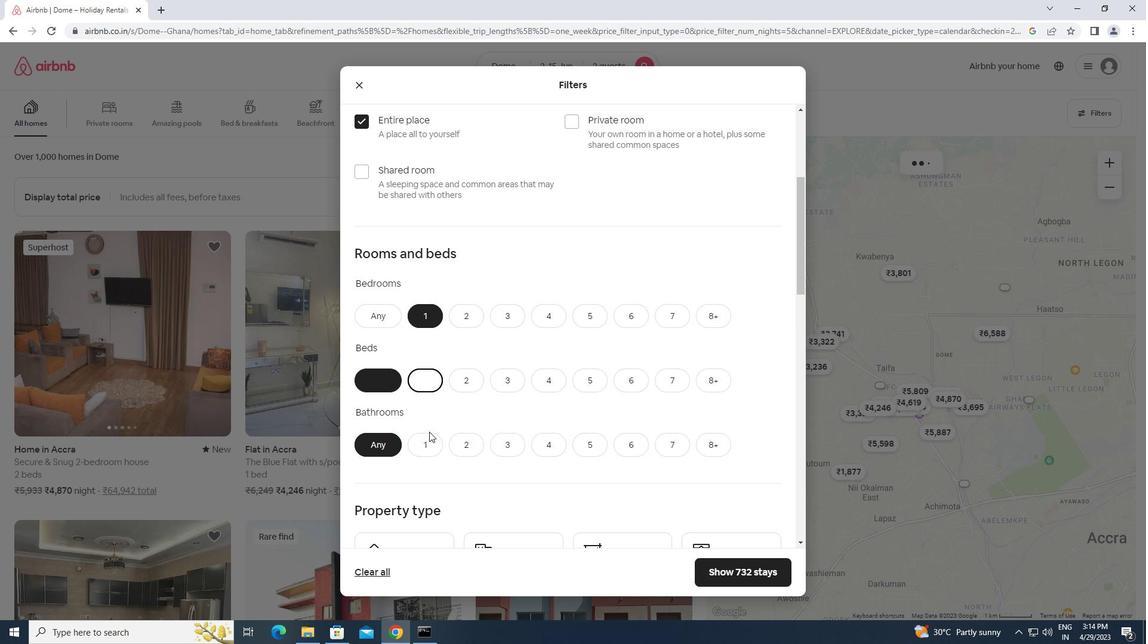 
Action: Mouse moved to (467, 463)
Screenshot: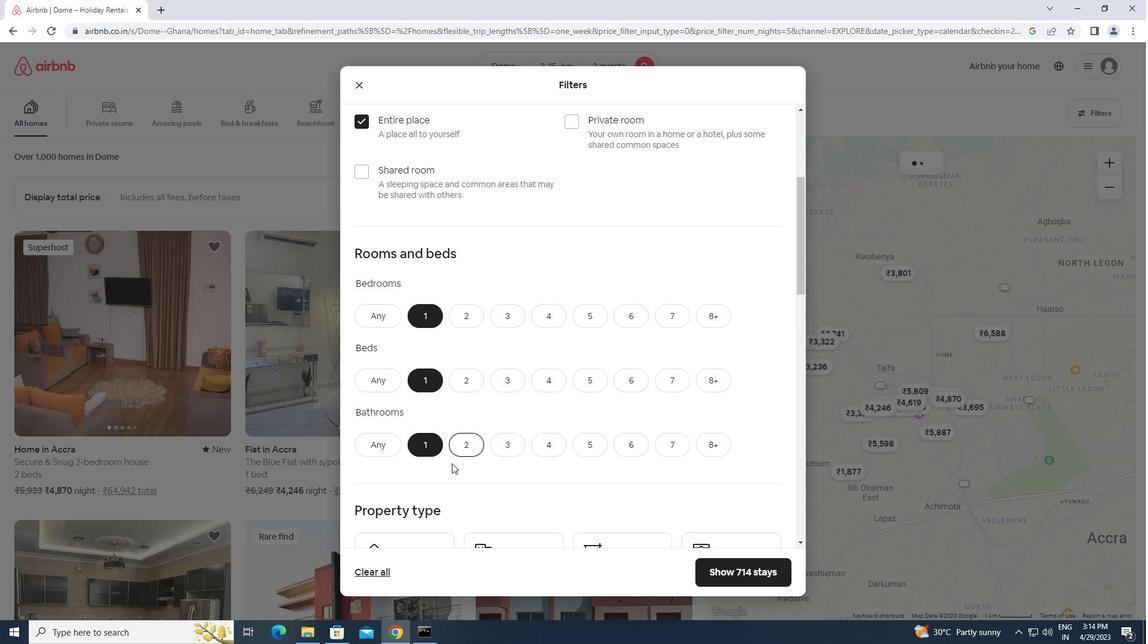 
Action: Mouse scrolled (467, 462) with delta (0, 0)
Screenshot: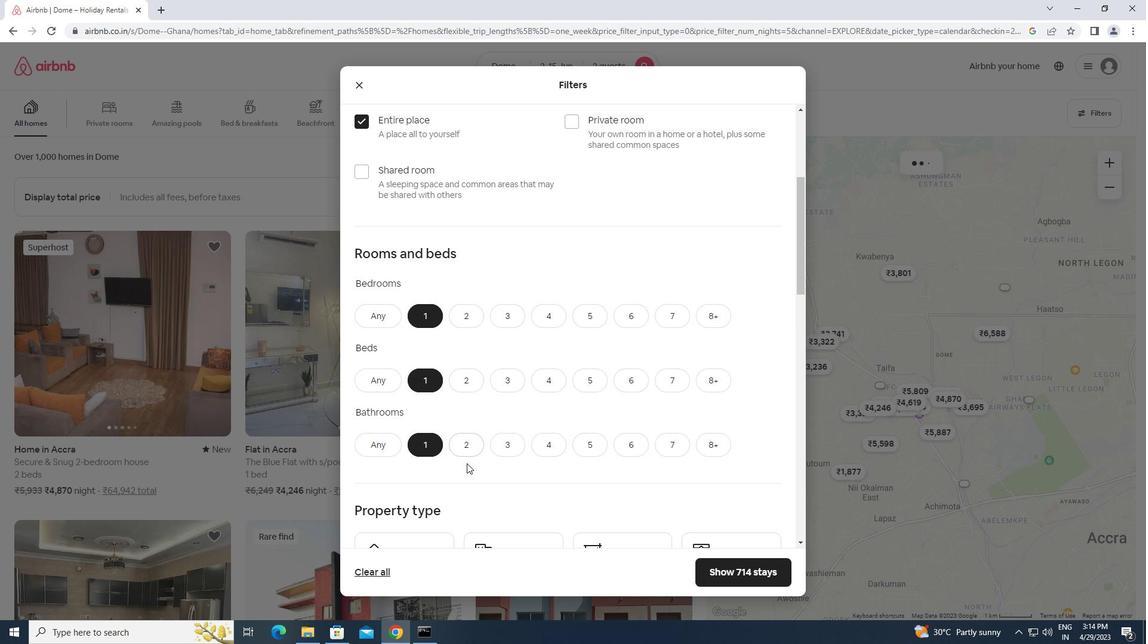 
Action: Mouse scrolled (467, 462) with delta (0, 0)
Screenshot: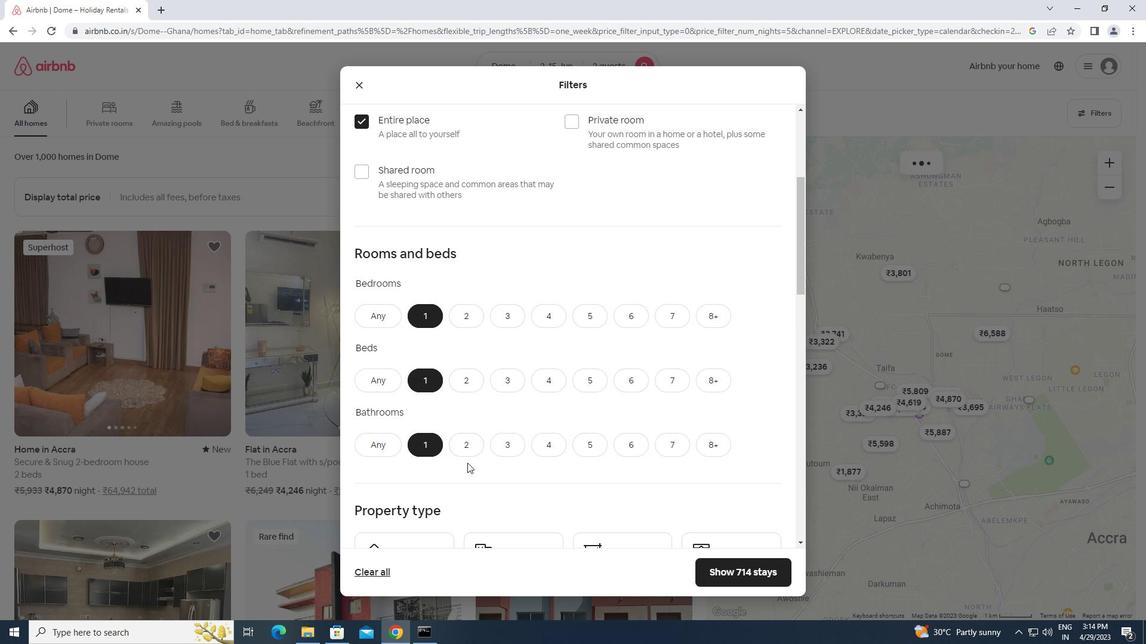 
Action: Mouse moved to (407, 460)
Screenshot: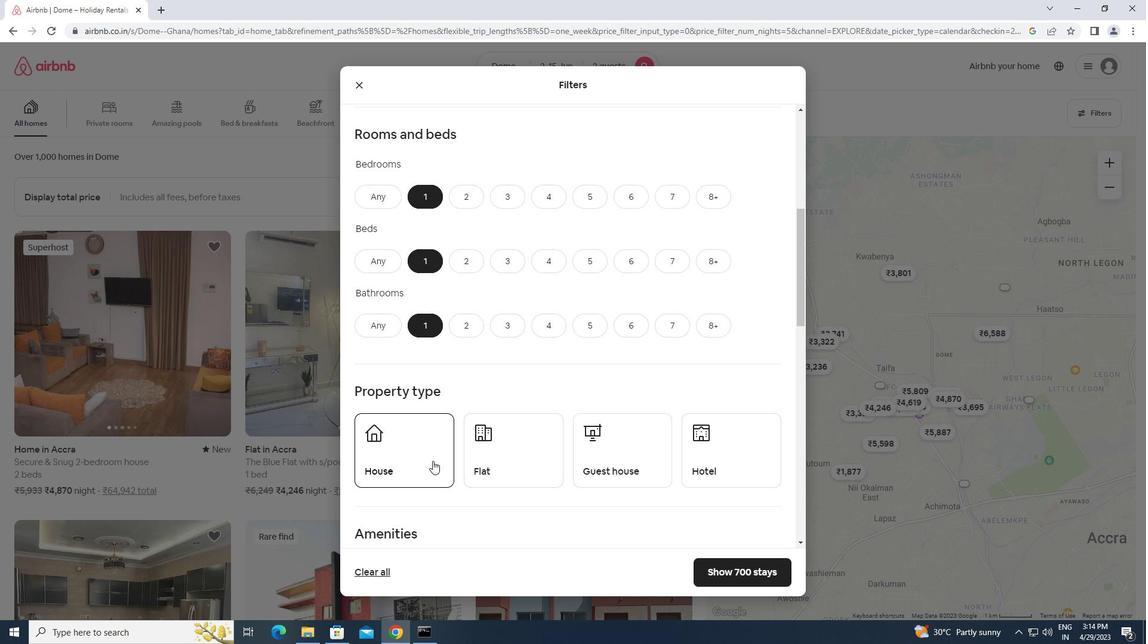 
Action: Mouse pressed left at (407, 460)
Screenshot: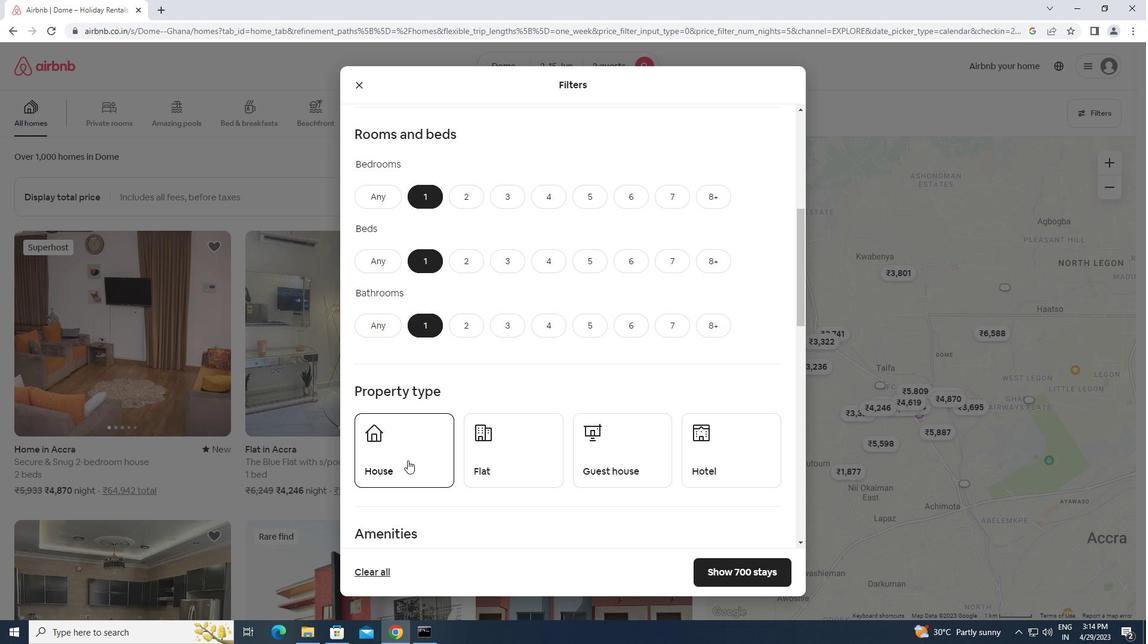 
Action: Mouse moved to (502, 460)
Screenshot: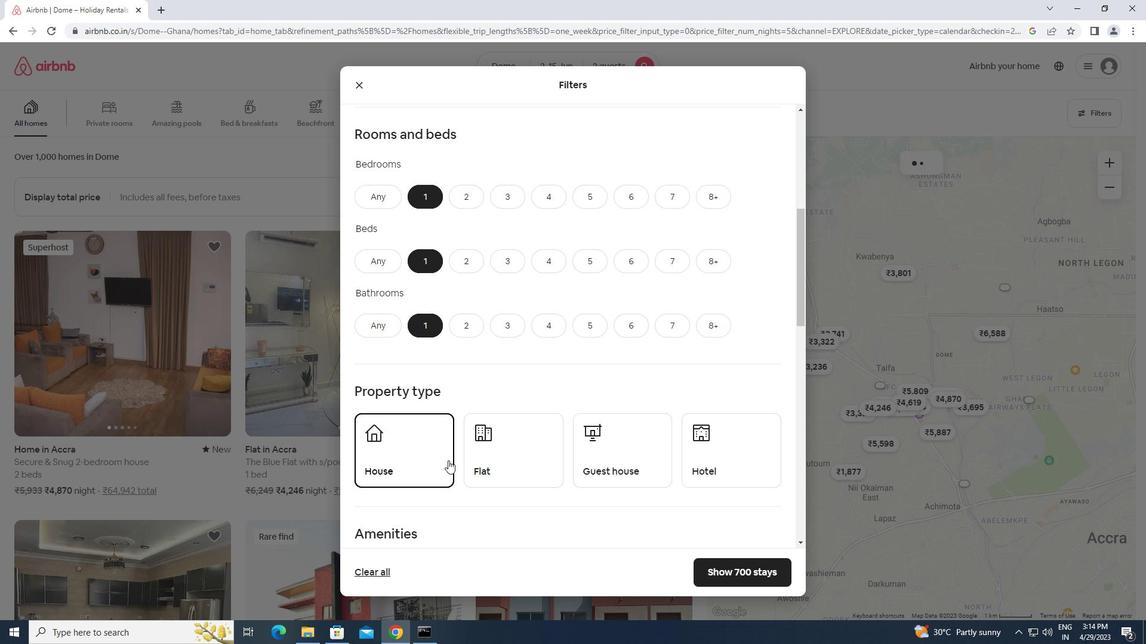 
Action: Mouse pressed left at (502, 460)
Screenshot: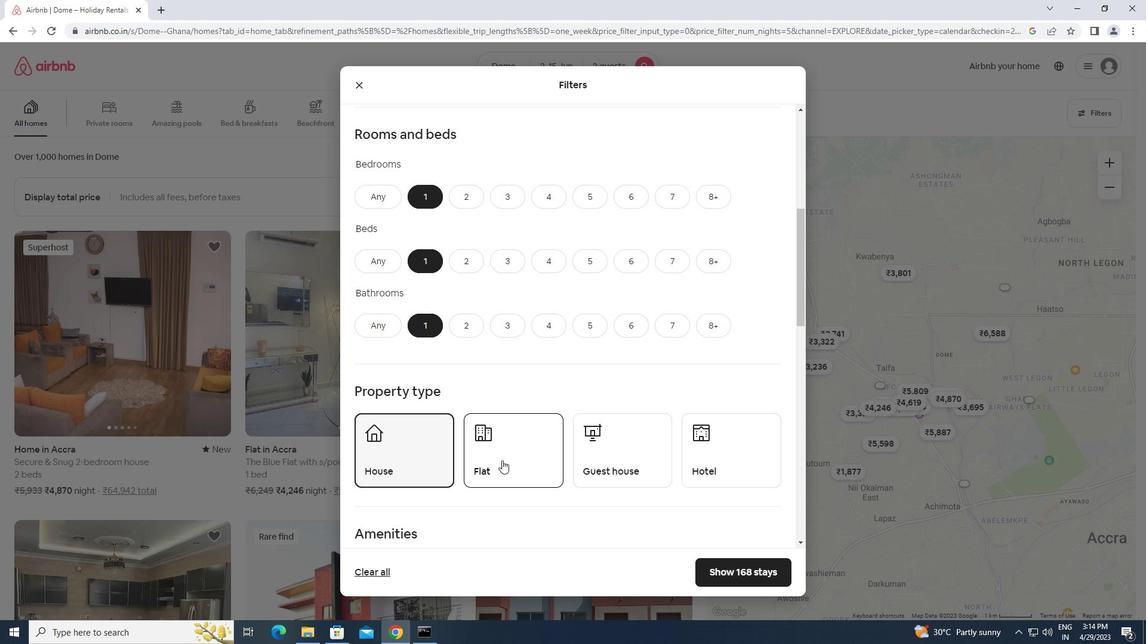 
Action: Mouse moved to (616, 458)
Screenshot: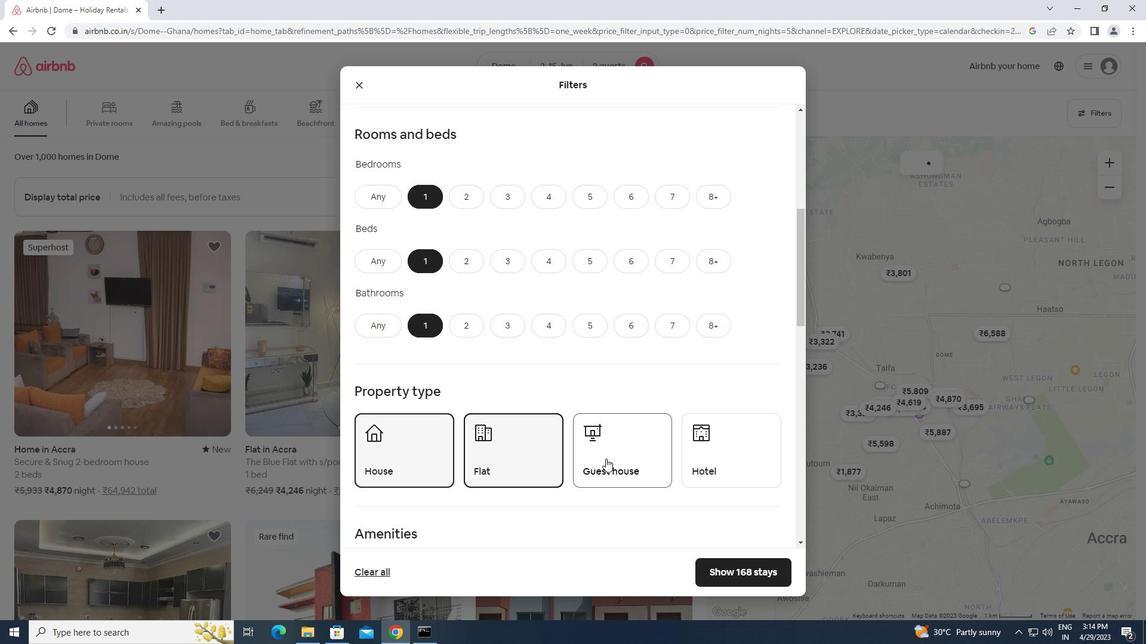 
Action: Mouse pressed left at (616, 458)
Screenshot: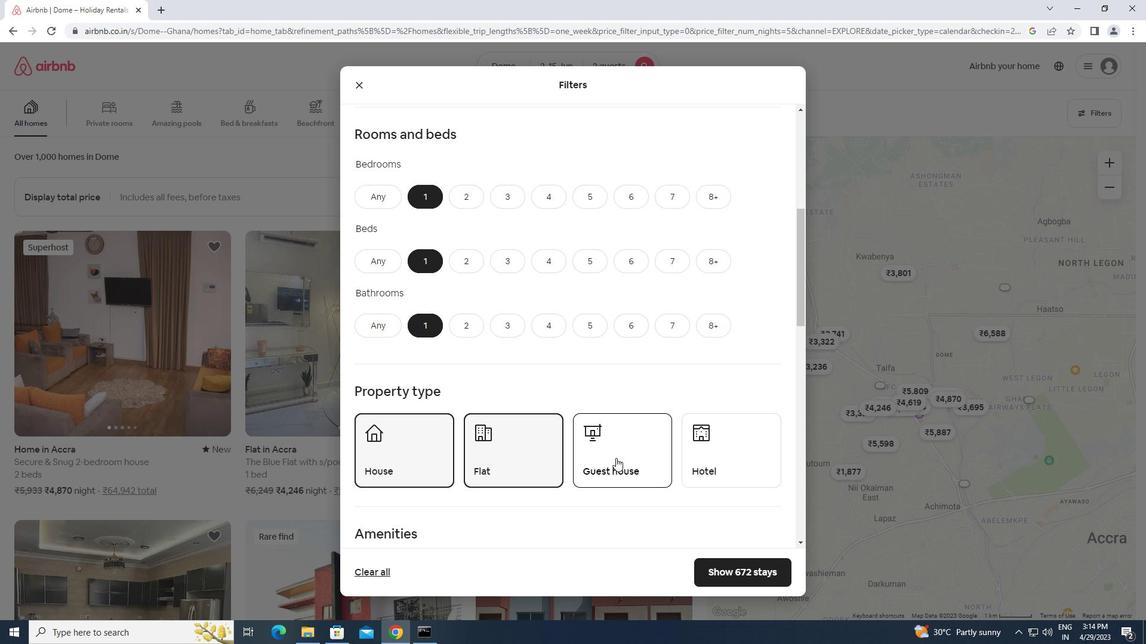 
Action: Mouse moved to (712, 455)
Screenshot: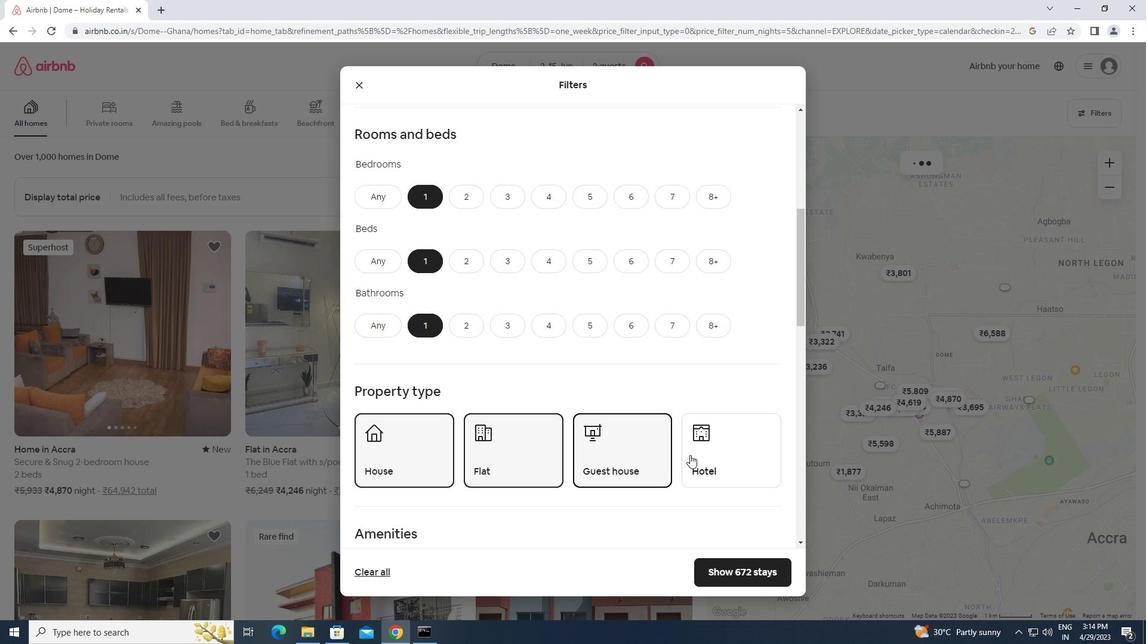 
Action: Mouse pressed left at (712, 455)
Screenshot: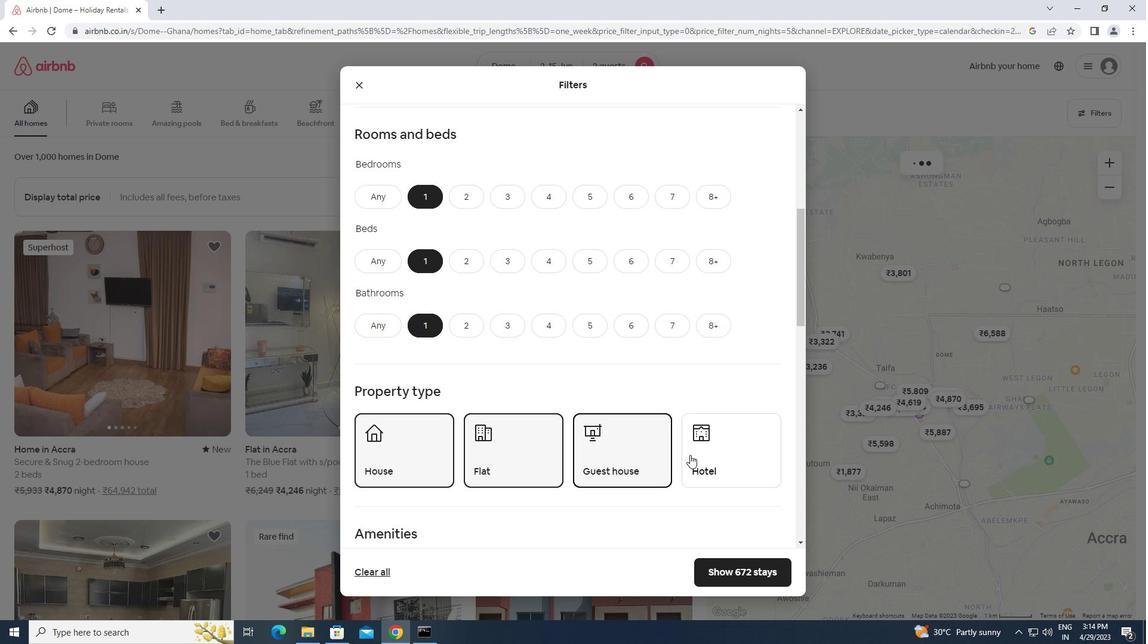 
Action: Mouse moved to (549, 489)
Screenshot: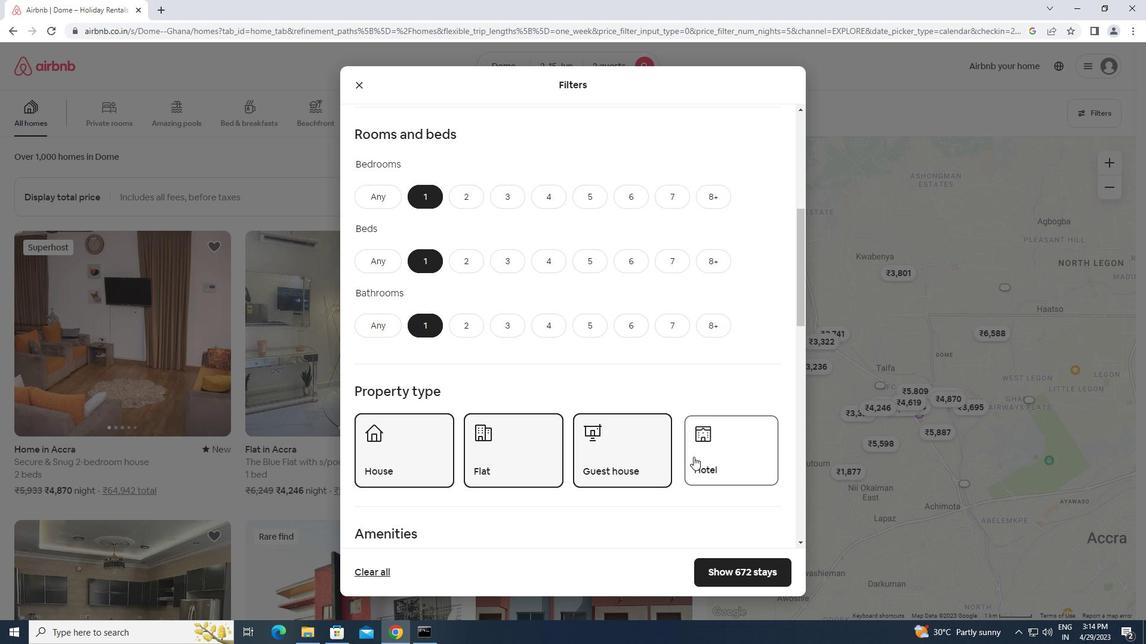 
Action: Mouse scrolled (549, 488) with delta (0, 0)
Screenshot: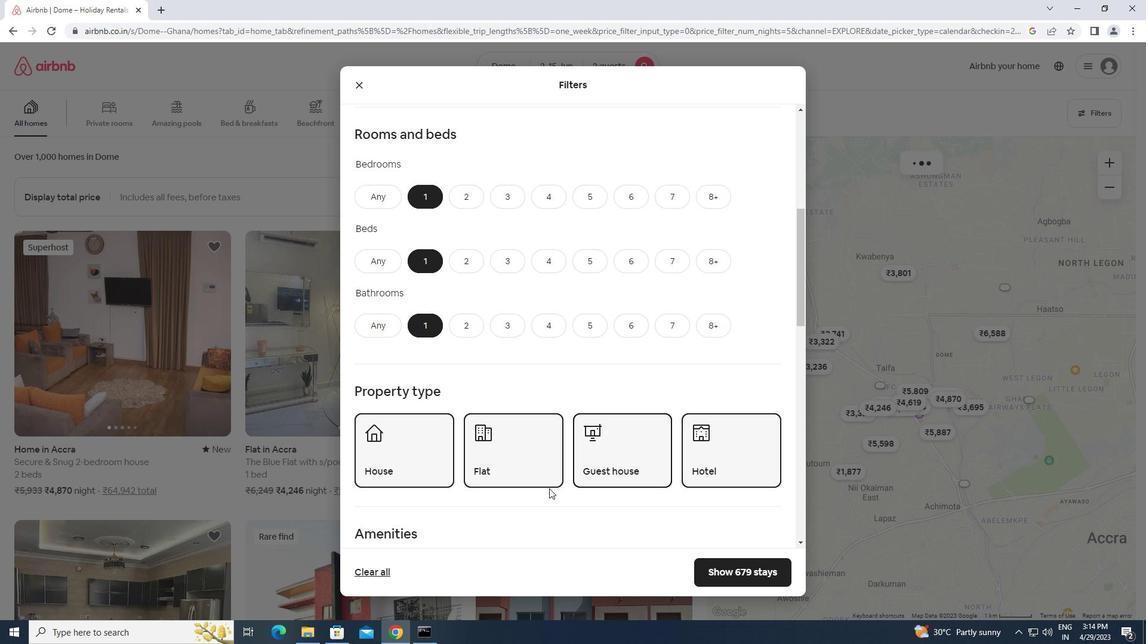 
Action: Mouse scrolled (549, 488) with delta (0, 0)
Screenshot: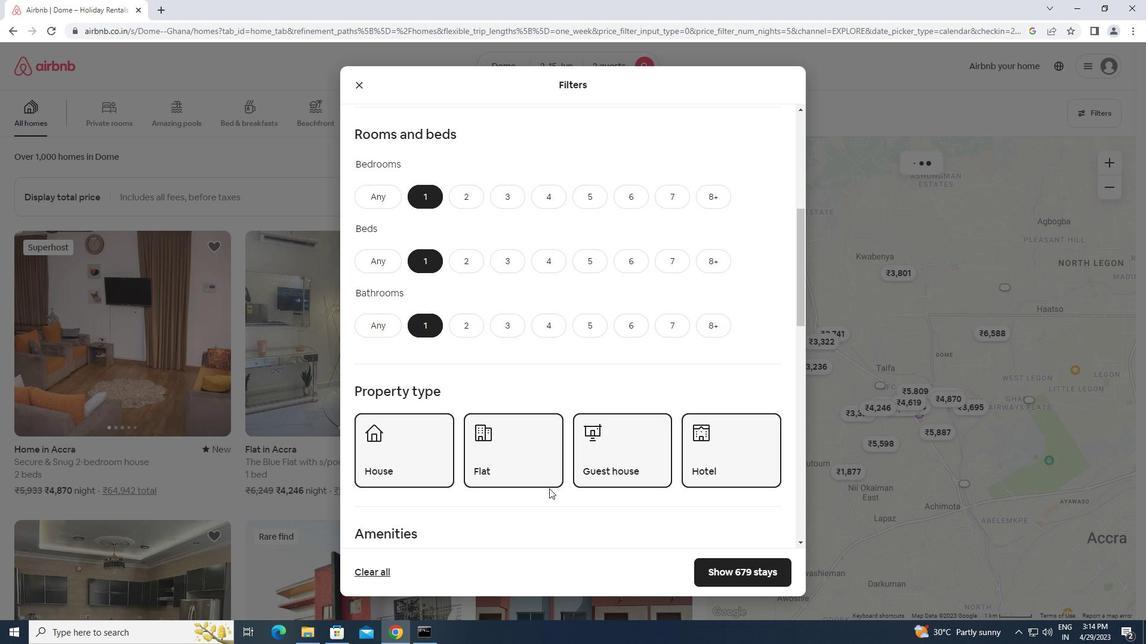 
Action: Mouse scrolled (549, 488) with delta (0, 0)
Screenshot: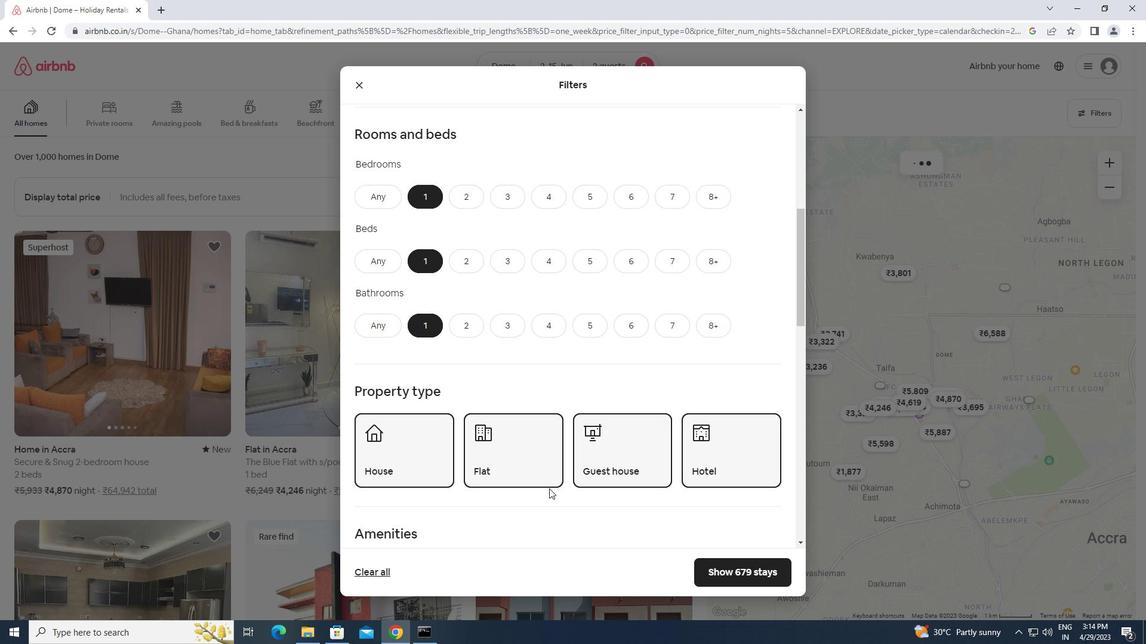 
Action: Mouse scrolled (549, 488) with delta (0, 0)
Screenshot: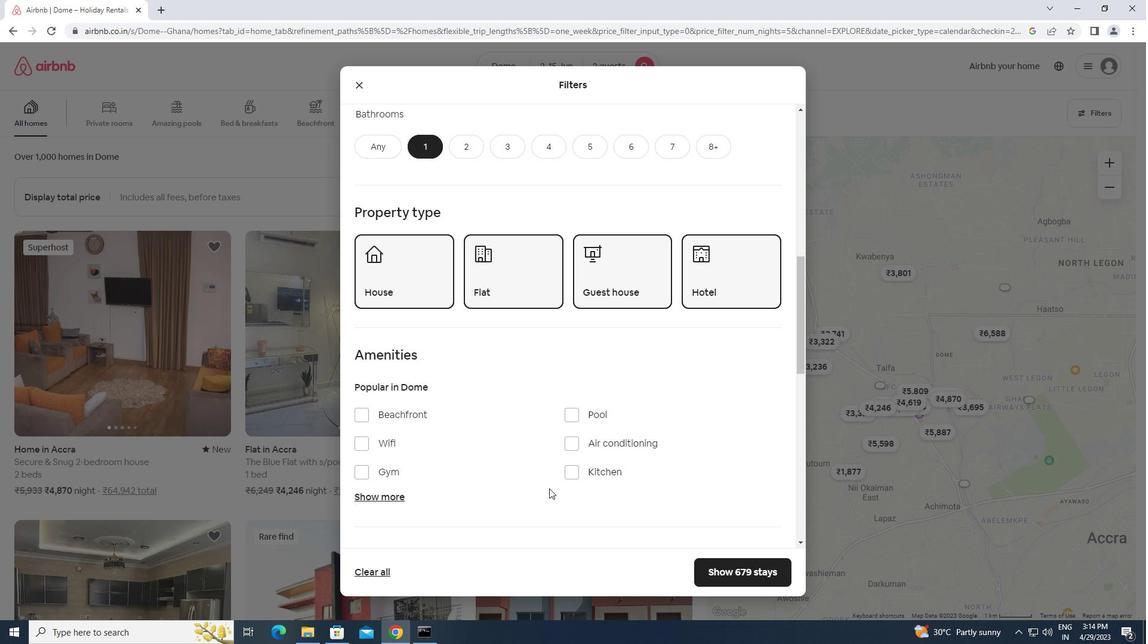 
Action: Mouse scrolled (549, 488) with delta (0, 0)
Screenshot: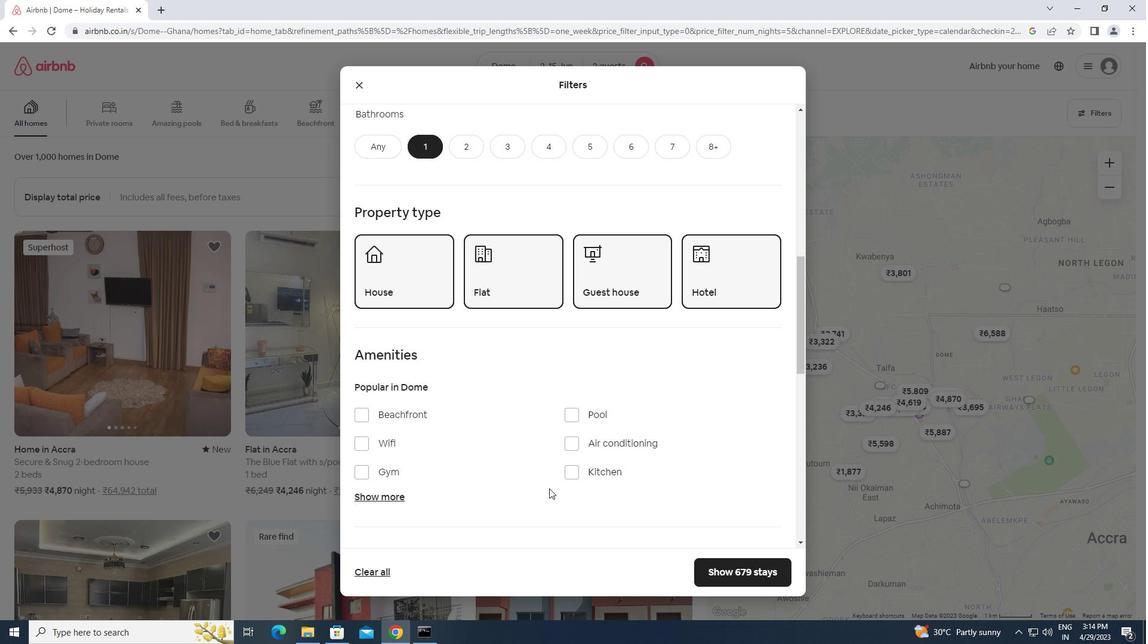 
Action: Mouse scrolled (549, 488) with delta (0, 0)
Screenshot: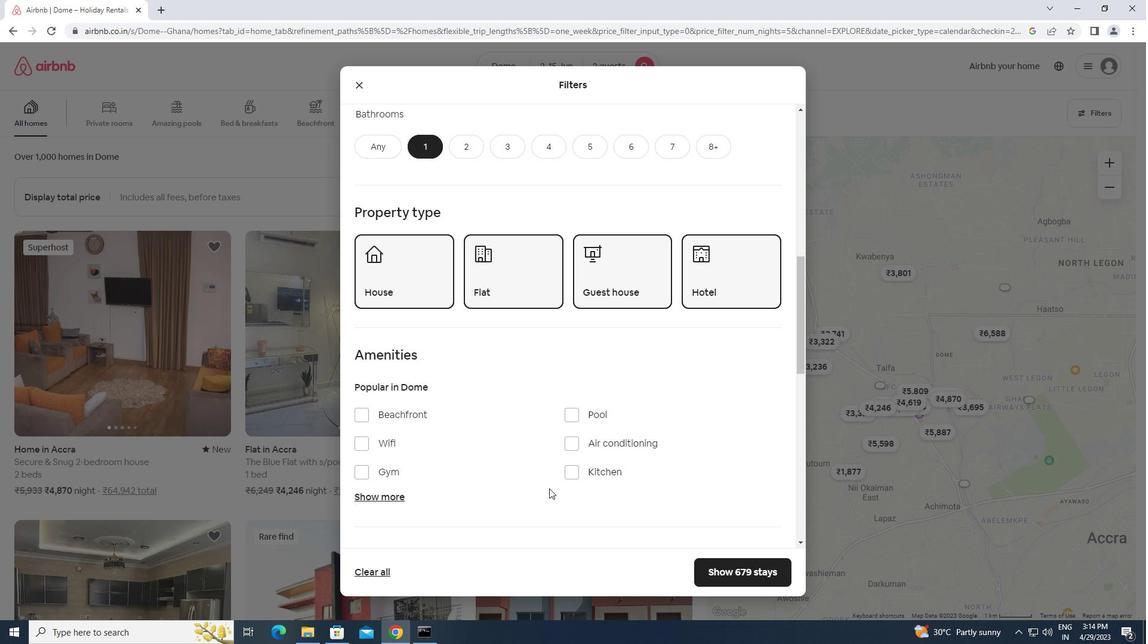 
Action: Mouse scrolled (549, 488) with delta (0, 0)
Screenshot: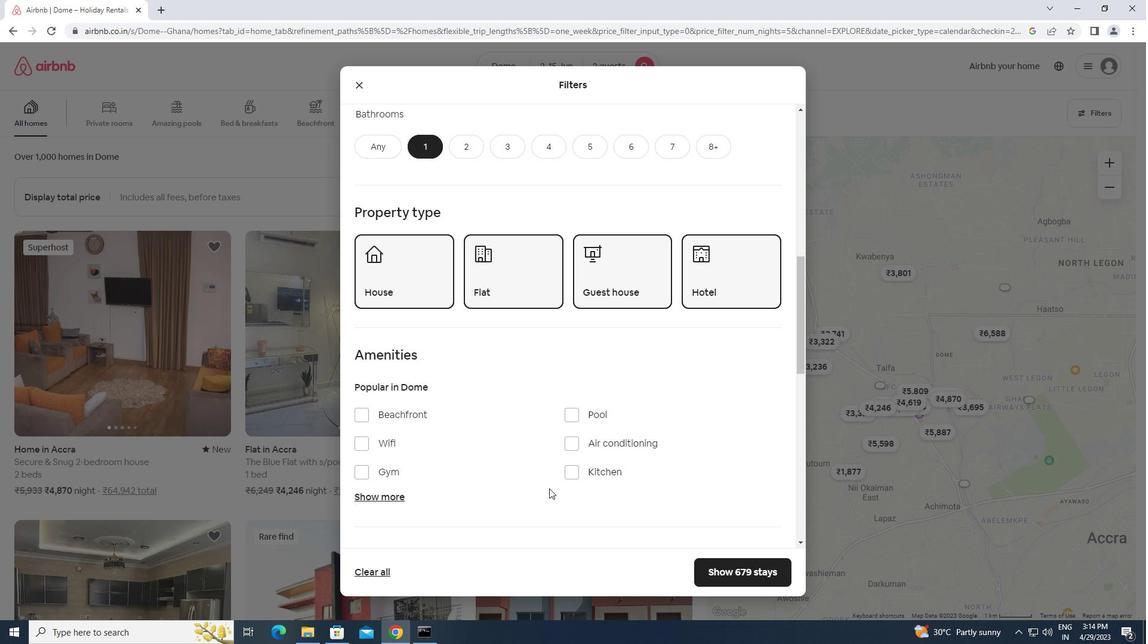 
Action: Mouse moved to (750, 395)
Screenshot: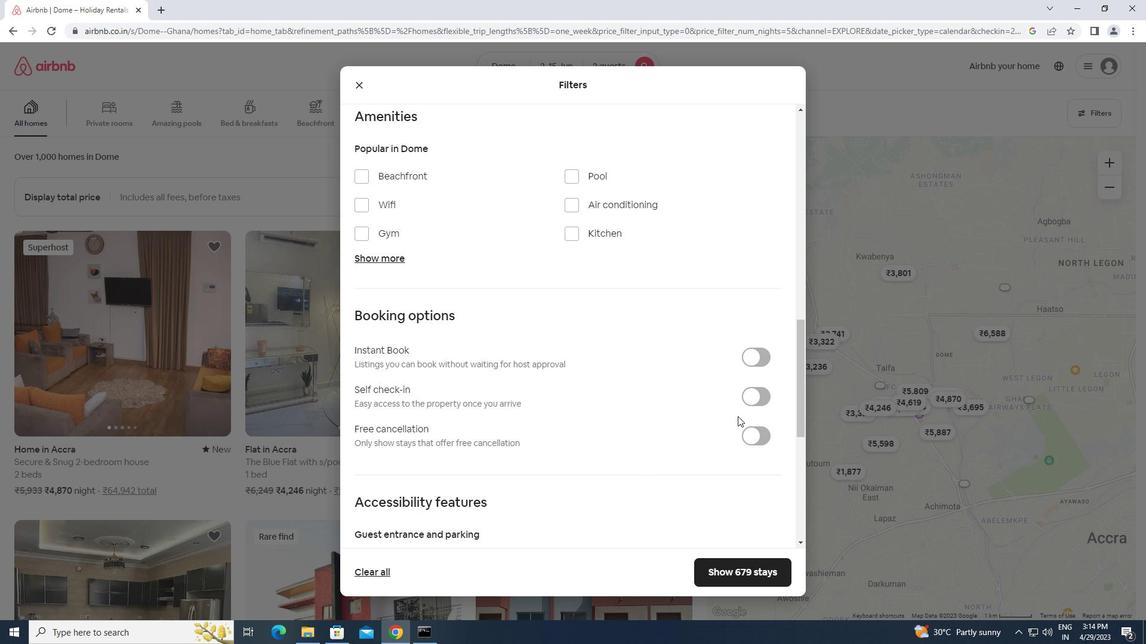 
Action: Mouse pressed left at (750, 395)
Screenshot: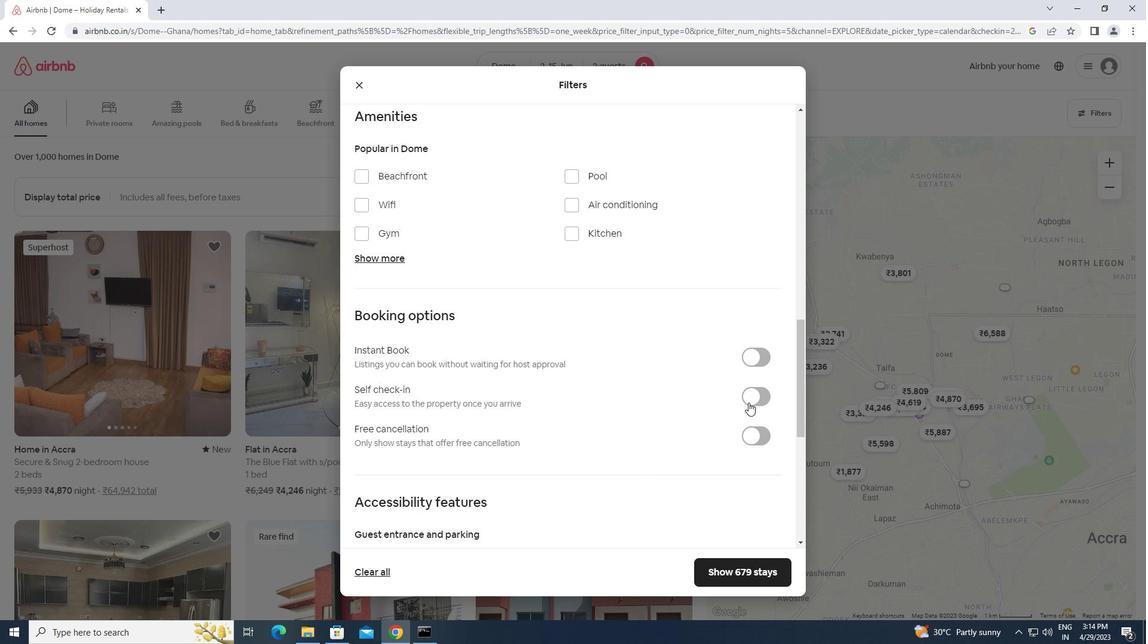 
Action: Mouse moved to (594, 420)
Screenshot: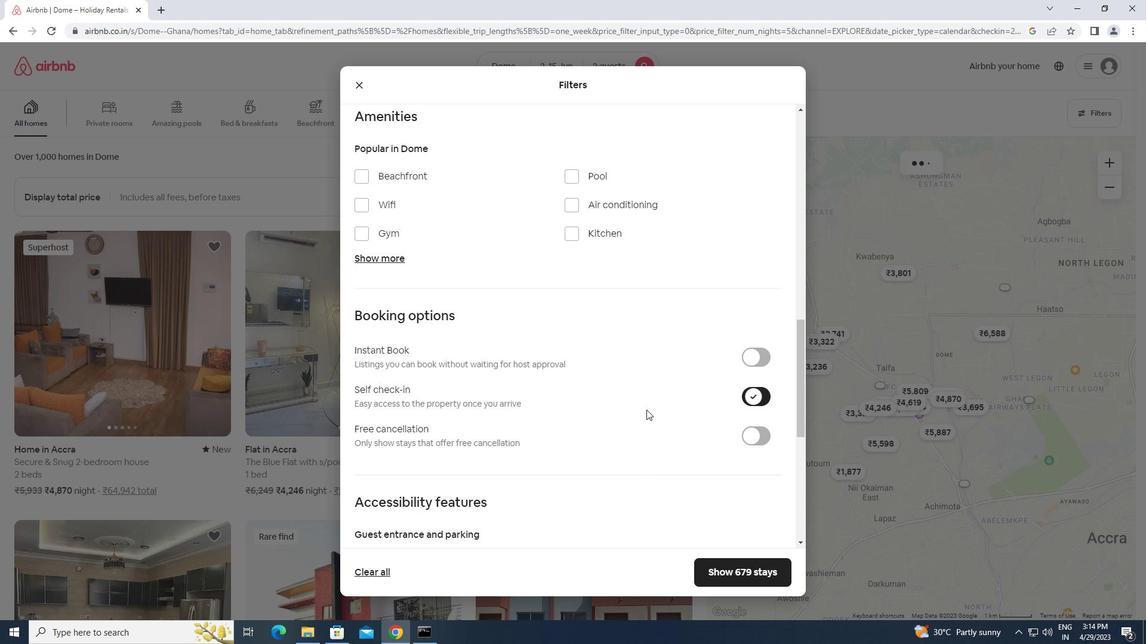 
Action: Mouse scrolled (594, 419) with delta (0, 0)
Screenshot: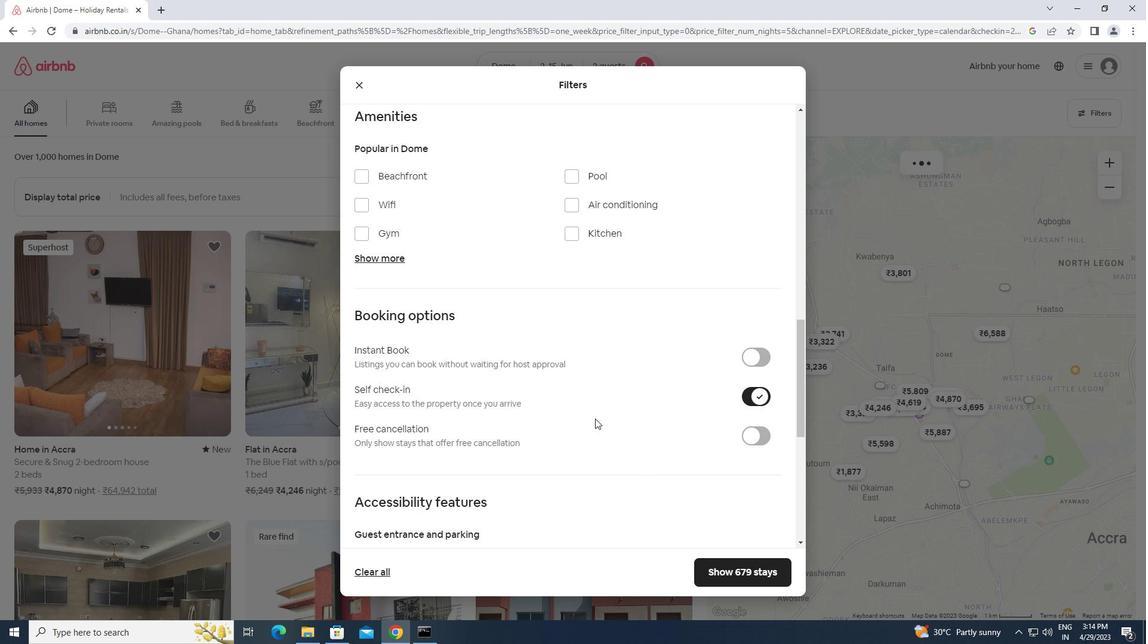 
Action: Mouse scrolled (594, 419) with delta (0, 0)
Screenshot: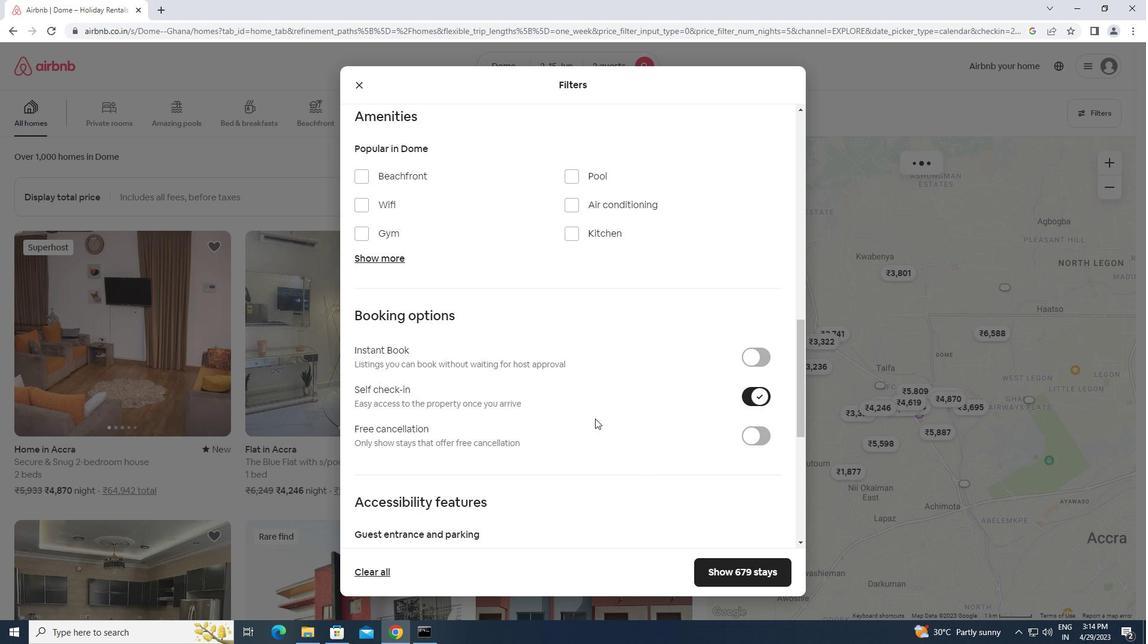 
Action: Mouse scrolled (594, 419) with delta (0, 0)
Screenshot: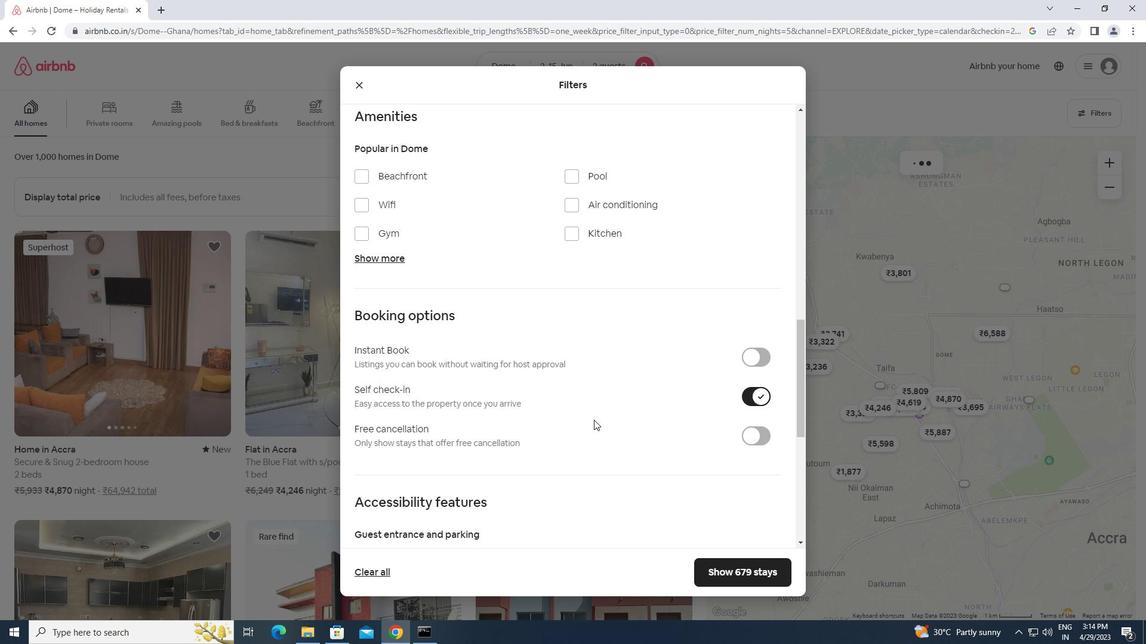
Action: Mouse scrolled (594, 419) with delta (0, 0)
Screenshot: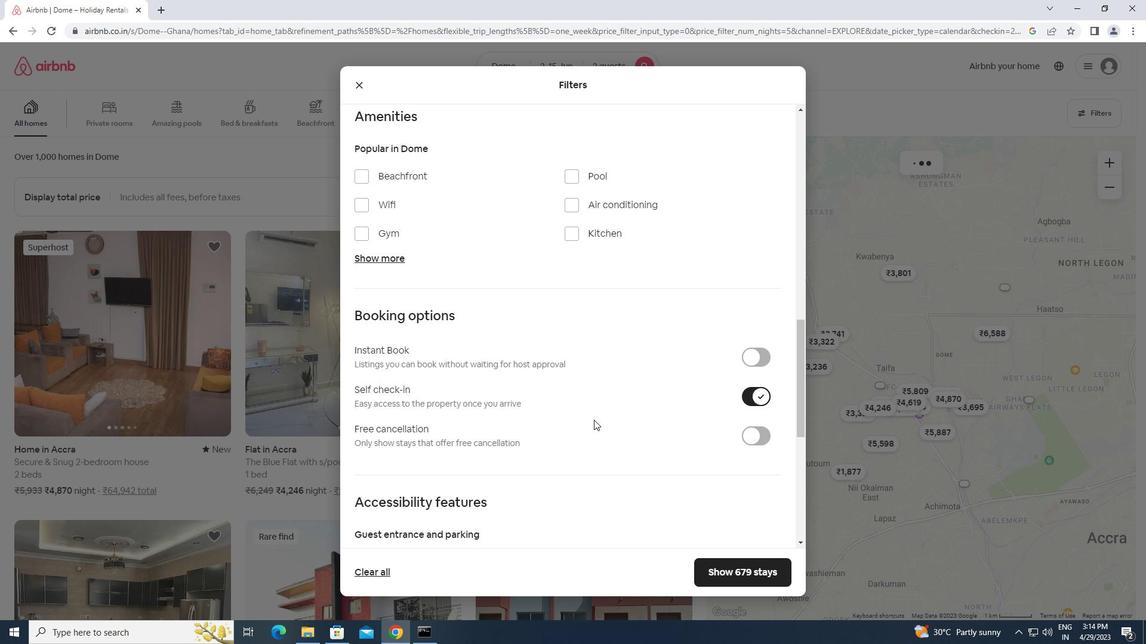 
Action: Mouse scrolled (594, 419) with delta (0, 0)
Screenshot: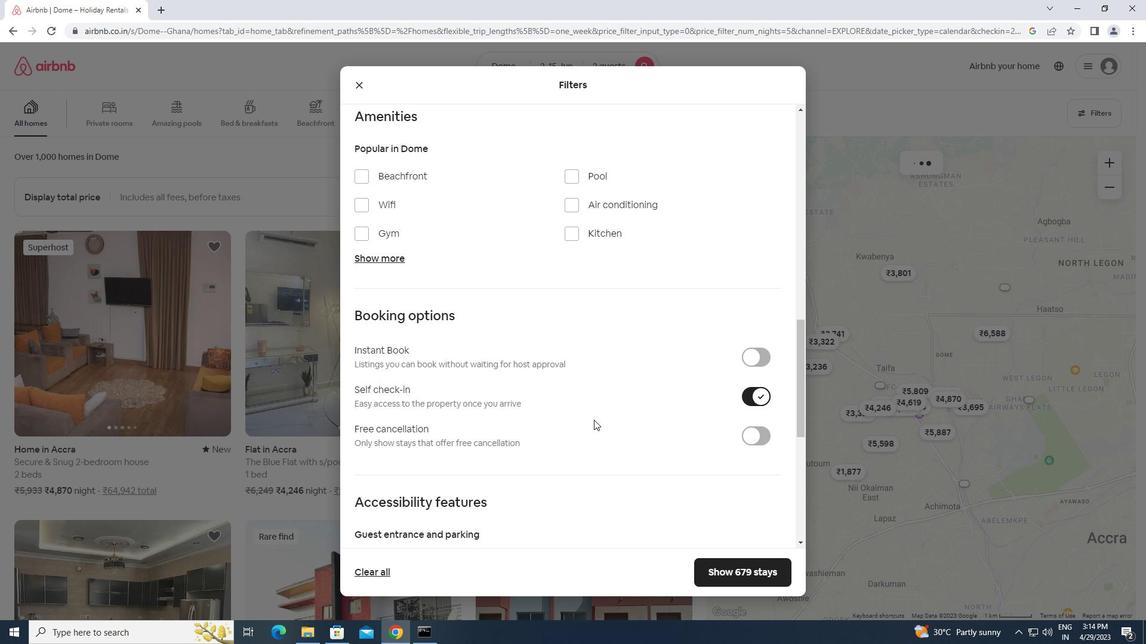 
Action: Mouse scrolled (594, 419) with delta (0, 0)
Screenshot: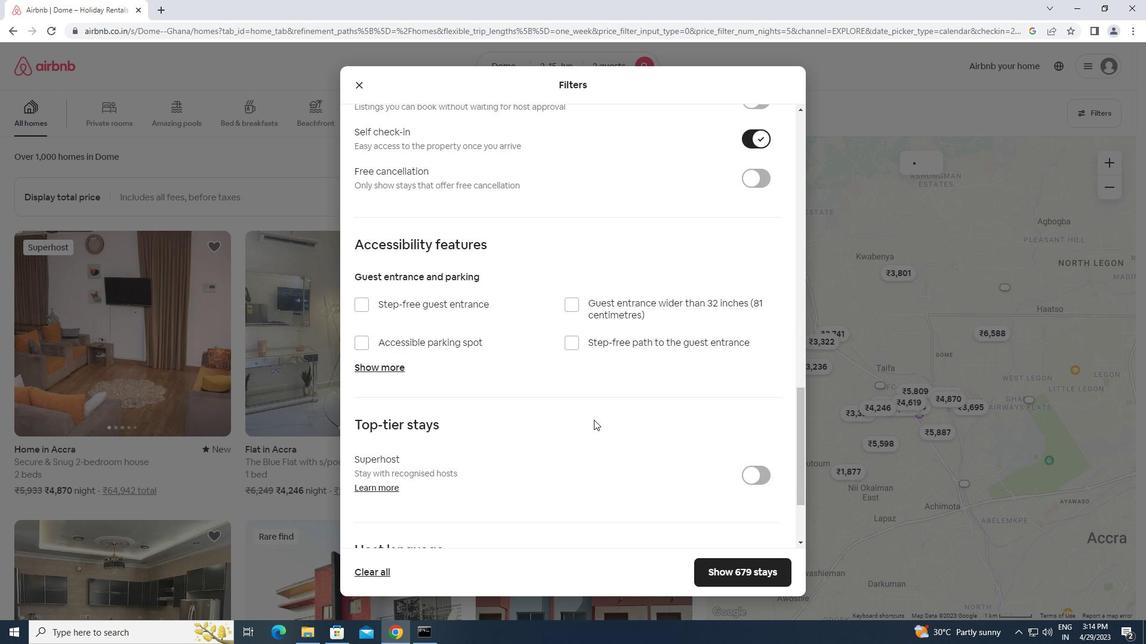 
Action: Mouse scrolled (594, 419) with delta (0, 0)
Screenshot: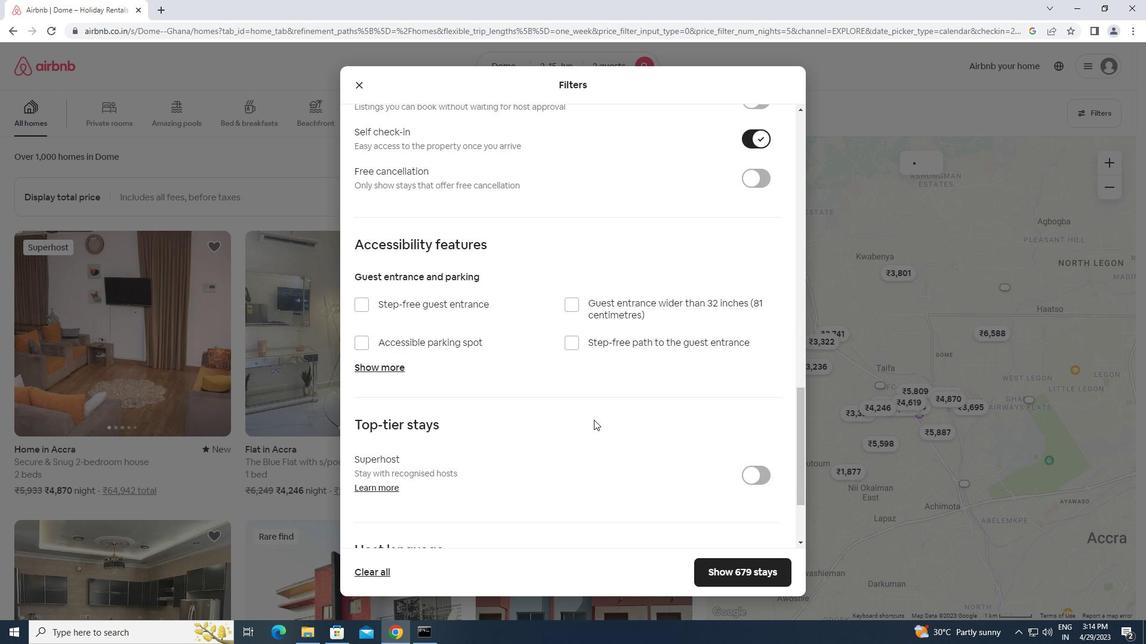 
Action: Mouse scrolled (594, 419) with delta (0, 0)
Screenshot: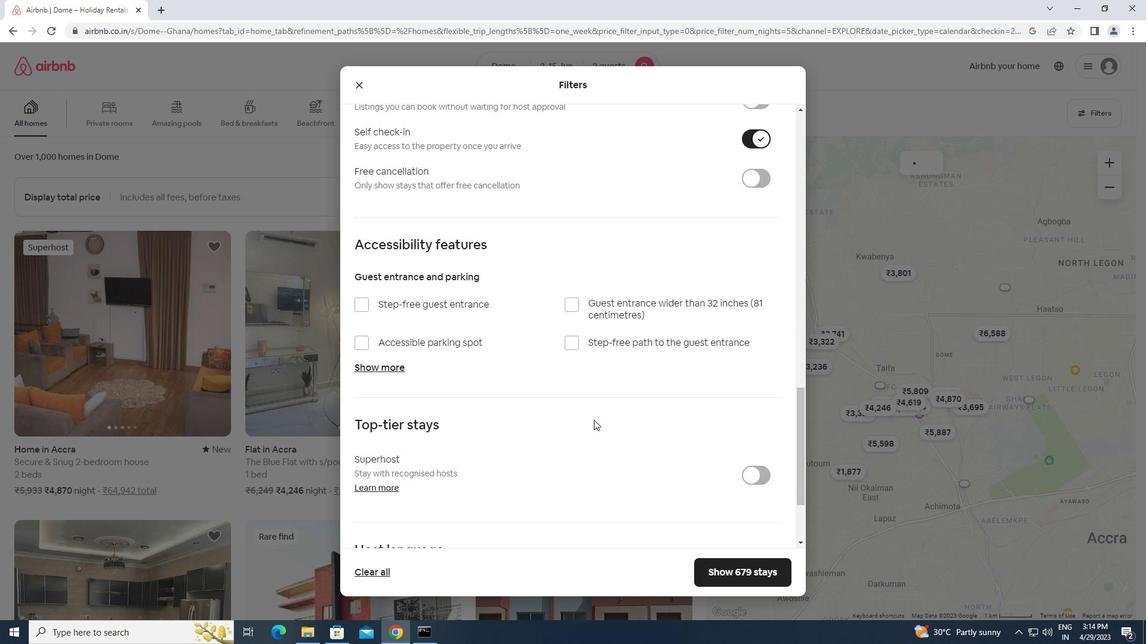 
Action: Mouse scrolled (594, 419) with delta (0, 0)
Screenshot: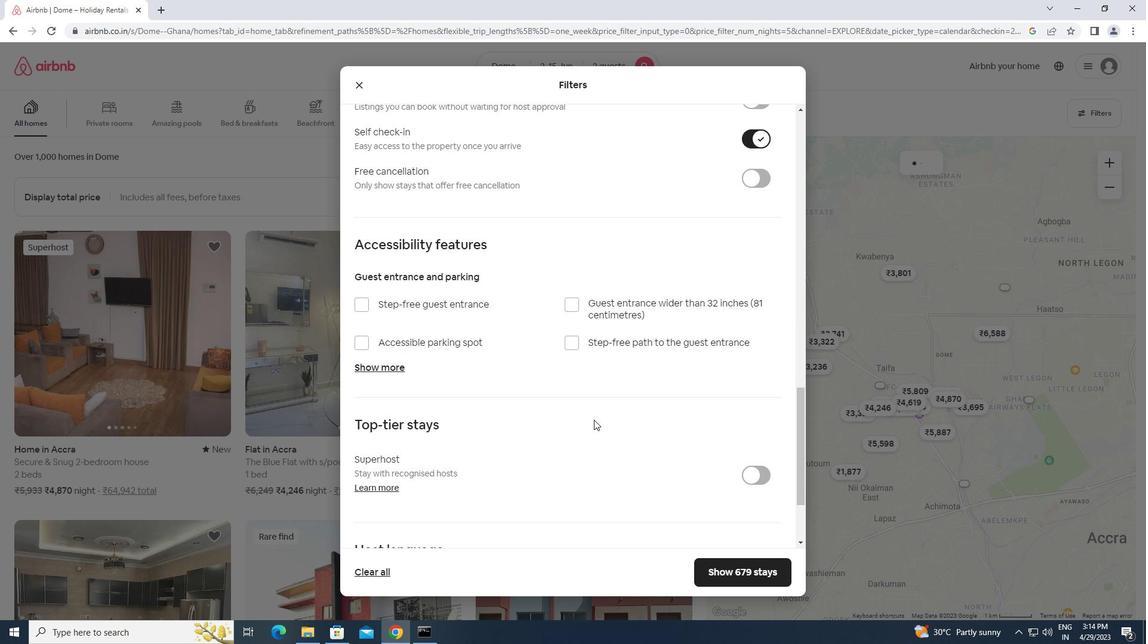 
Action: Mouse scrolled (594, 419) with delta (0, 0)
Screenshot: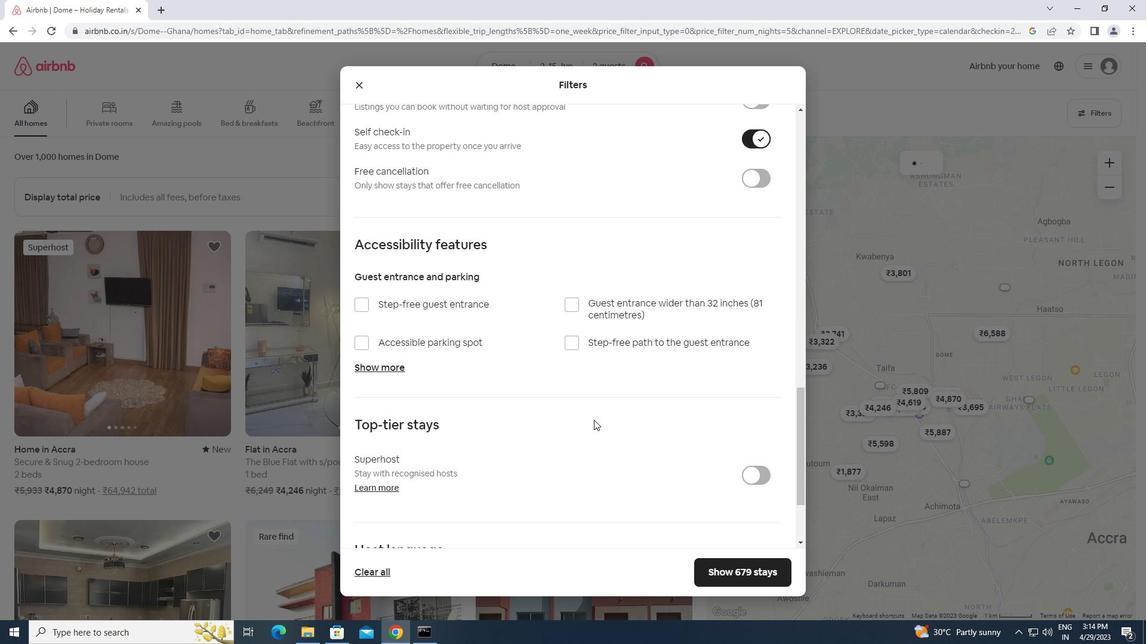 
Action: Mouse moved to (354, 468)
Screenshot: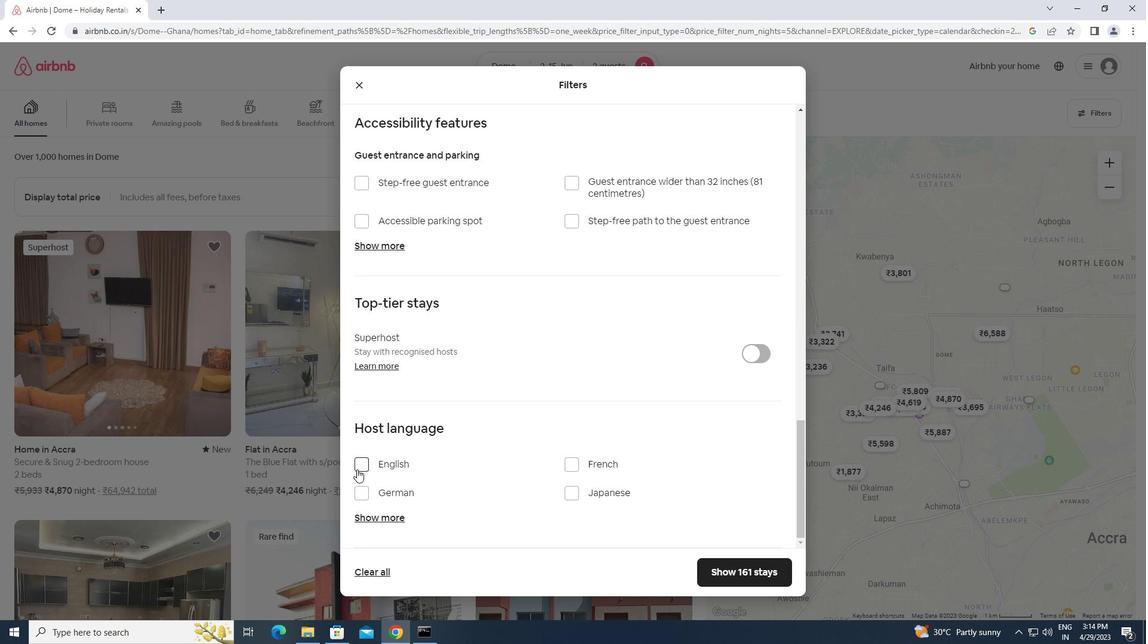 
Action: Mouse pressed left at (354, 468)
Screenshot: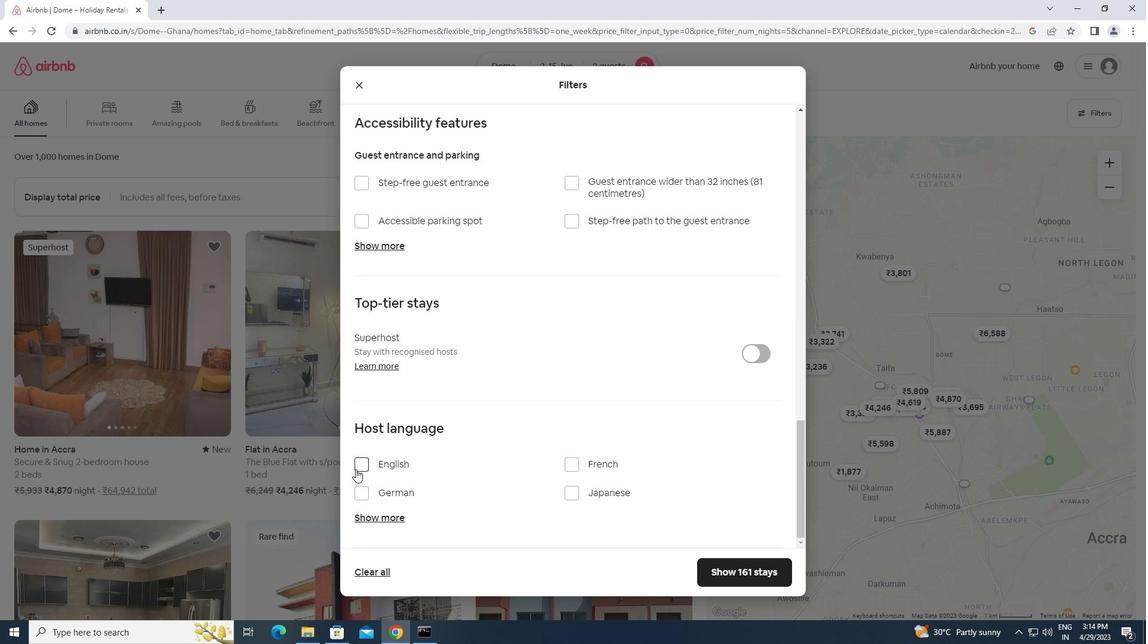 
Action: Mouse moved to (750, 570)
Screenshot: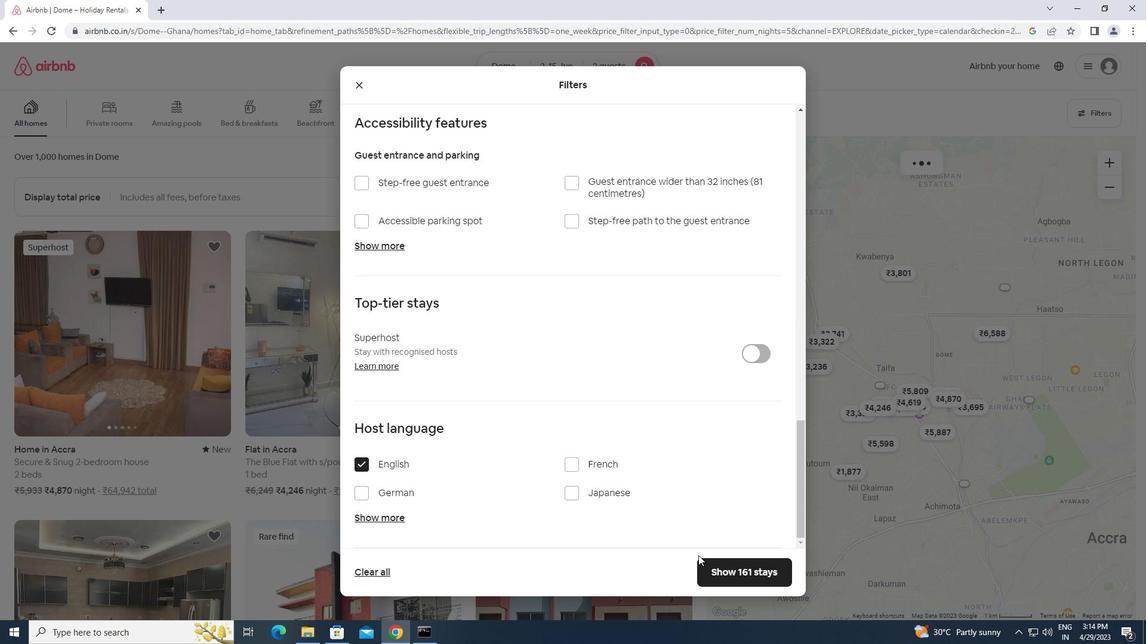 
Action: Mouse pressed left at (750, 570)
Screenshot: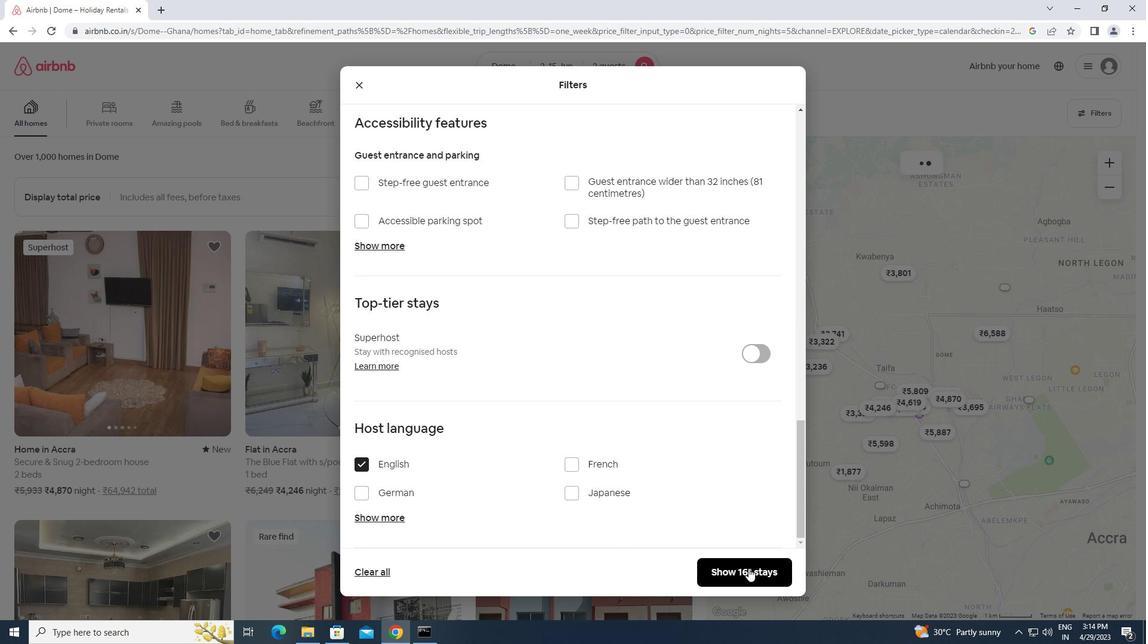 
